 Task: Look for space in Qualiano, Italy from 3rd August, 2023 to 17th August, 2023 for 3 adults, 1 child in price range Rs.3000 to Rs.15000. Place can be entire place with 3 bedrooms having 4 beds and 2 bathrooms. Property type can be house, flat, guest house. Amenities needed are: wifi. Booking option can be shelf check-in. Required host language is English.
Action: Mouse moved to (483, 128)
Screenshot: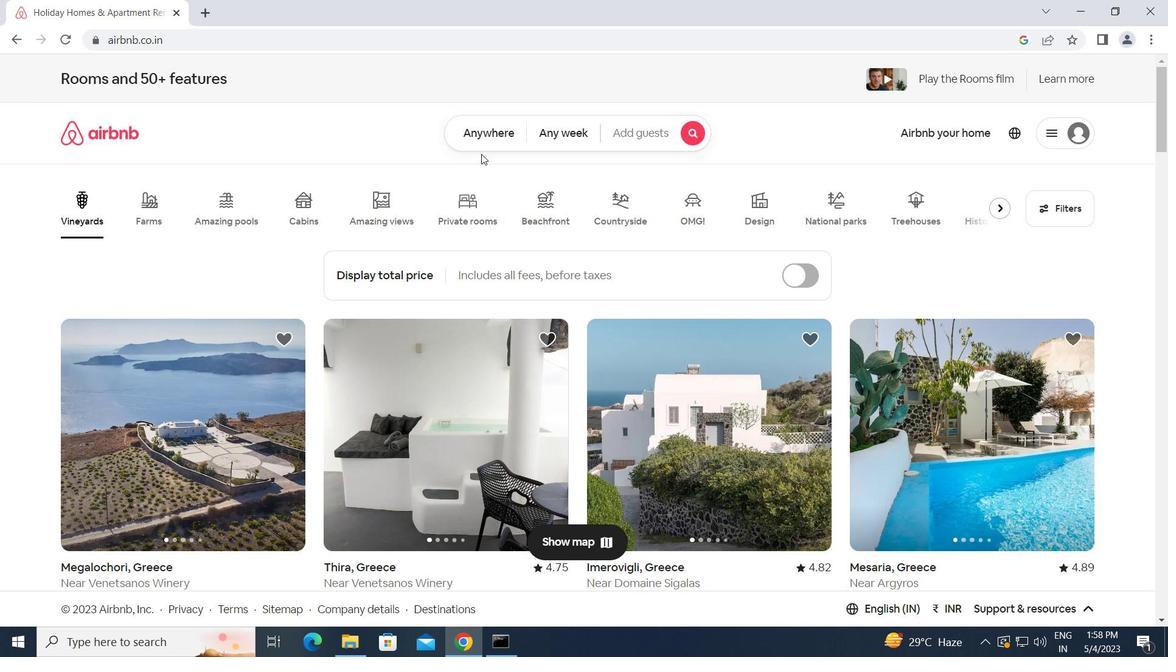 
Action: Mouse pressed left at (483, 128)
Screenshot: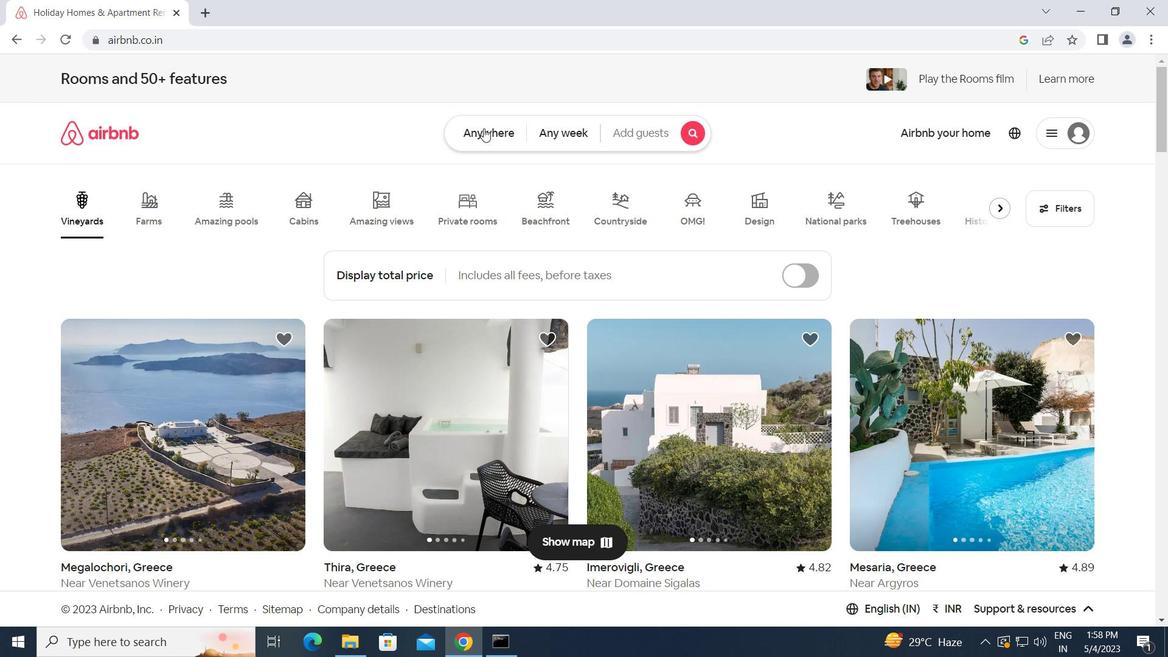 
Action: Mouse moved to (444, 194)
Screenshot: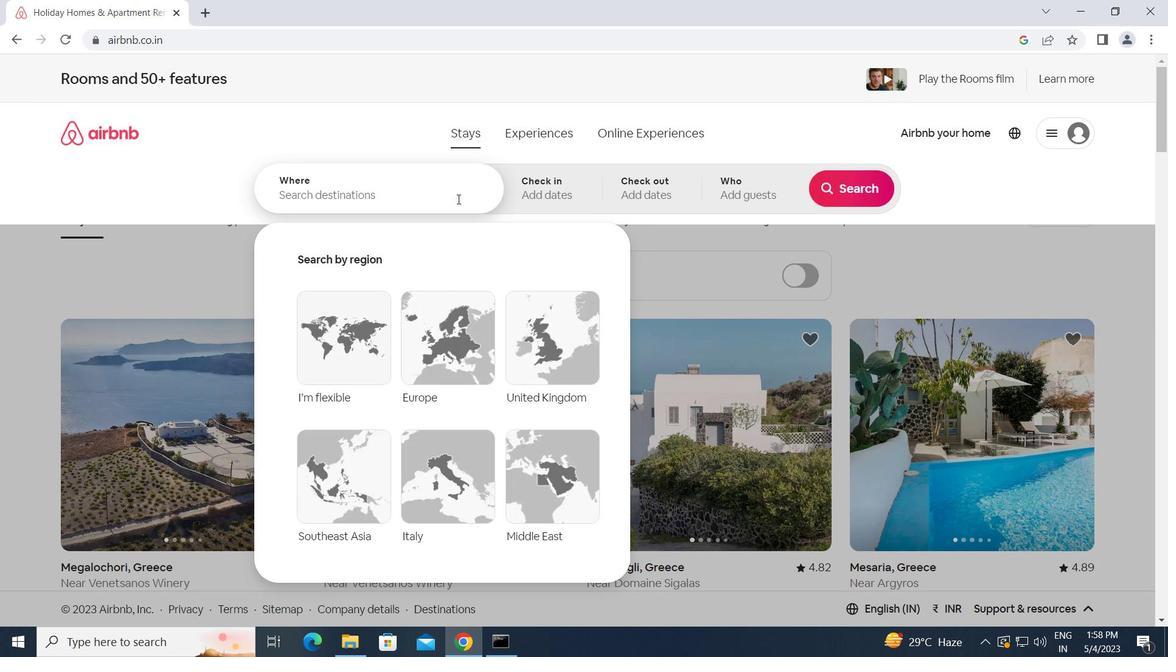 
Action: Mouse pressed left at (444, 194)
Screenshot: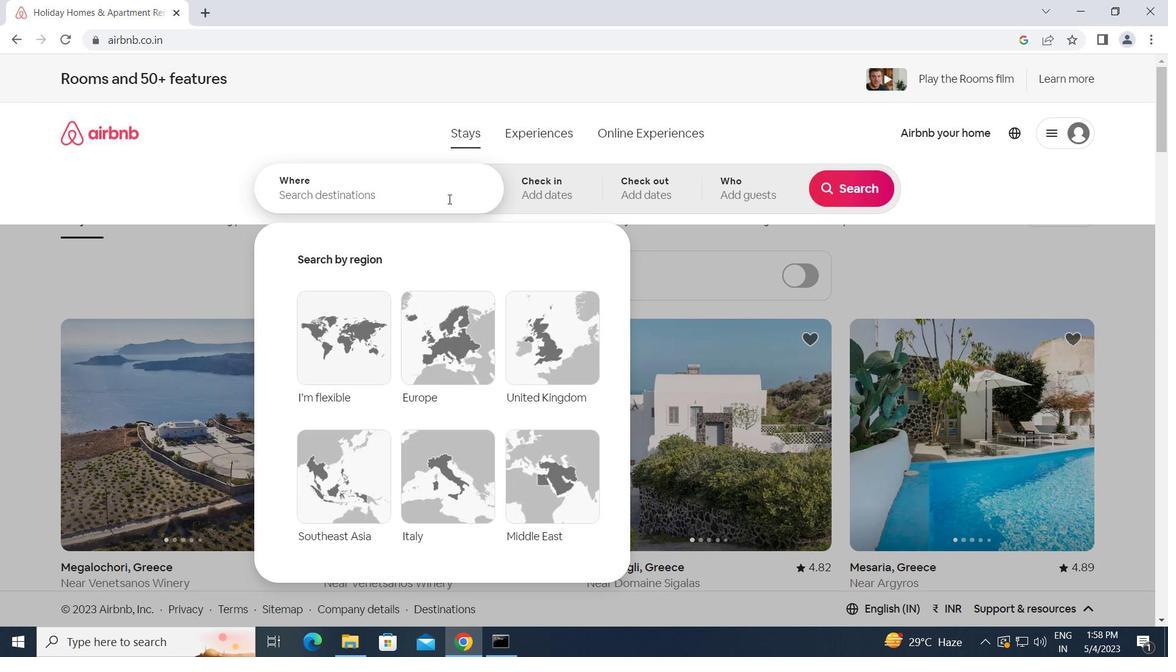 
Action: Mouse moved to (505, 183)
Screenshot: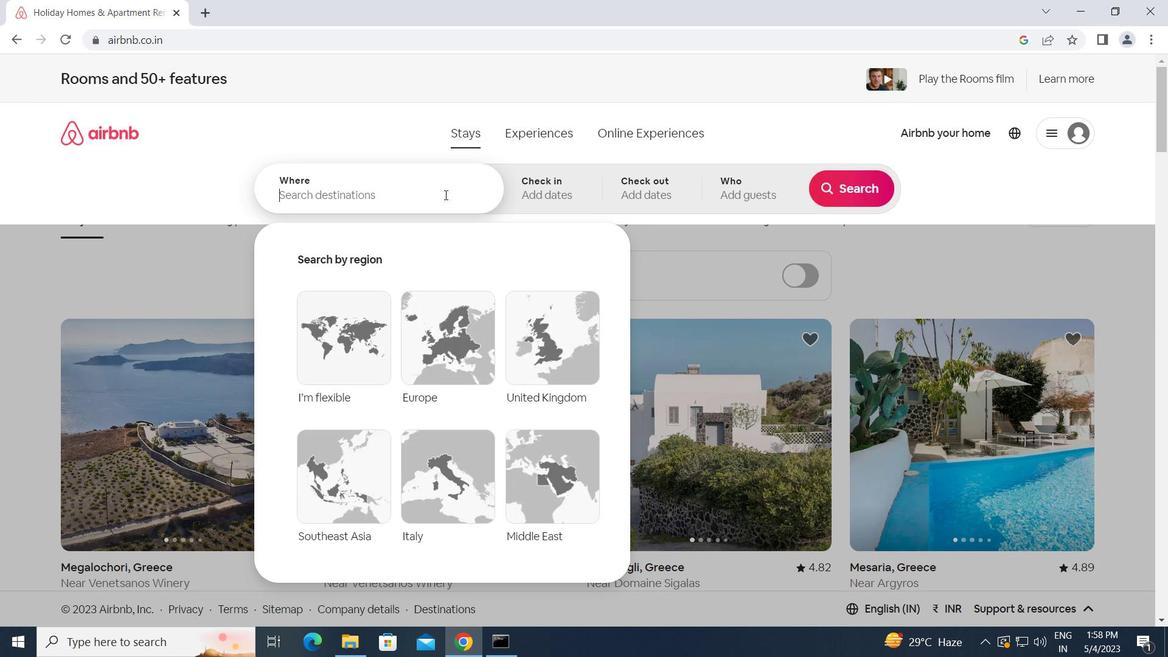 
Action: Key pressed <Key.caps_lock>q<Key.caps_lock>ualiano,<Key.space><Key.caps_lock>i<Key.caps_lock>taly<Key.enter>
Screenshot: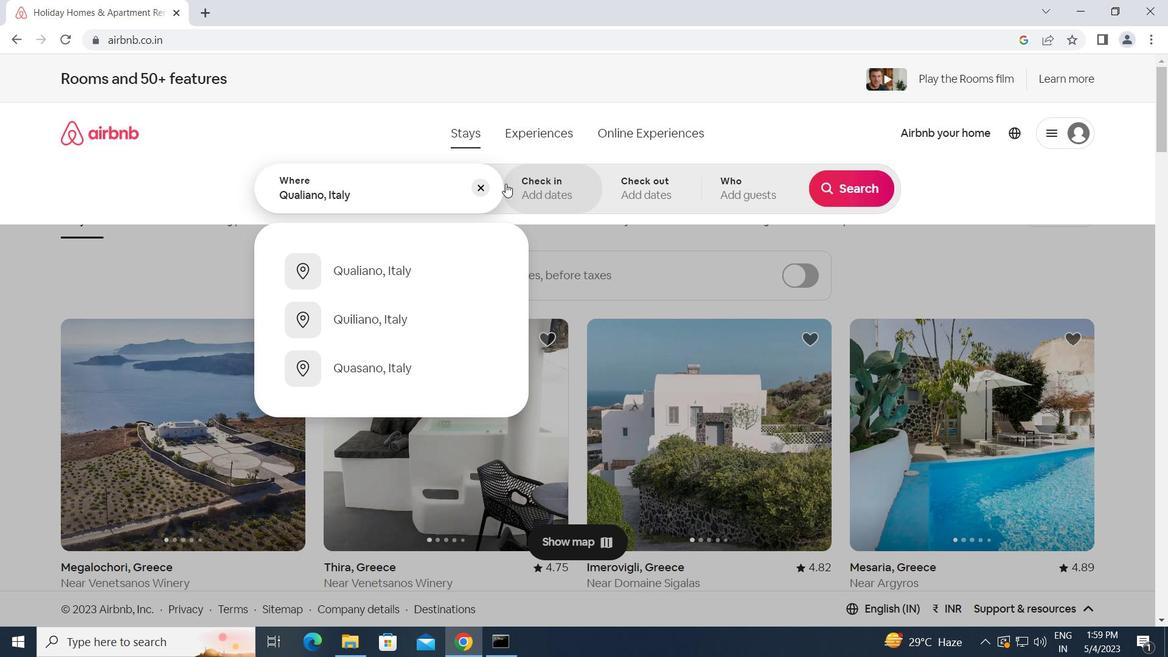 
Action: Mouse moved to (849, 307)
Screenshot: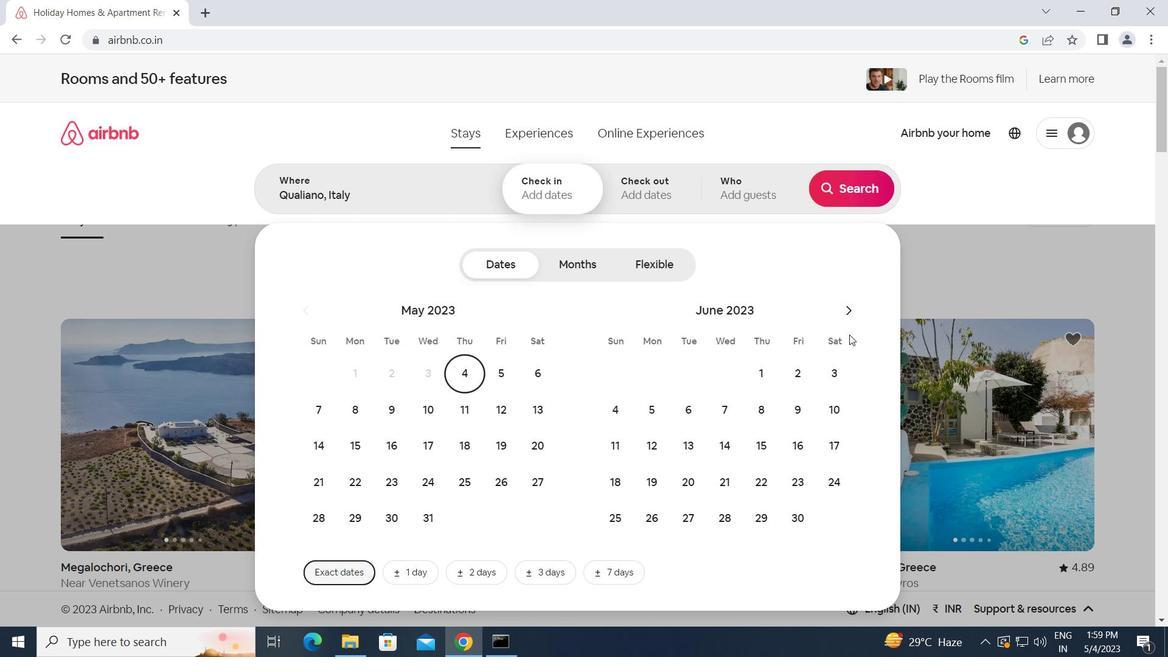 
Action: Mouse pressed left at (849, 307)
Screenshot: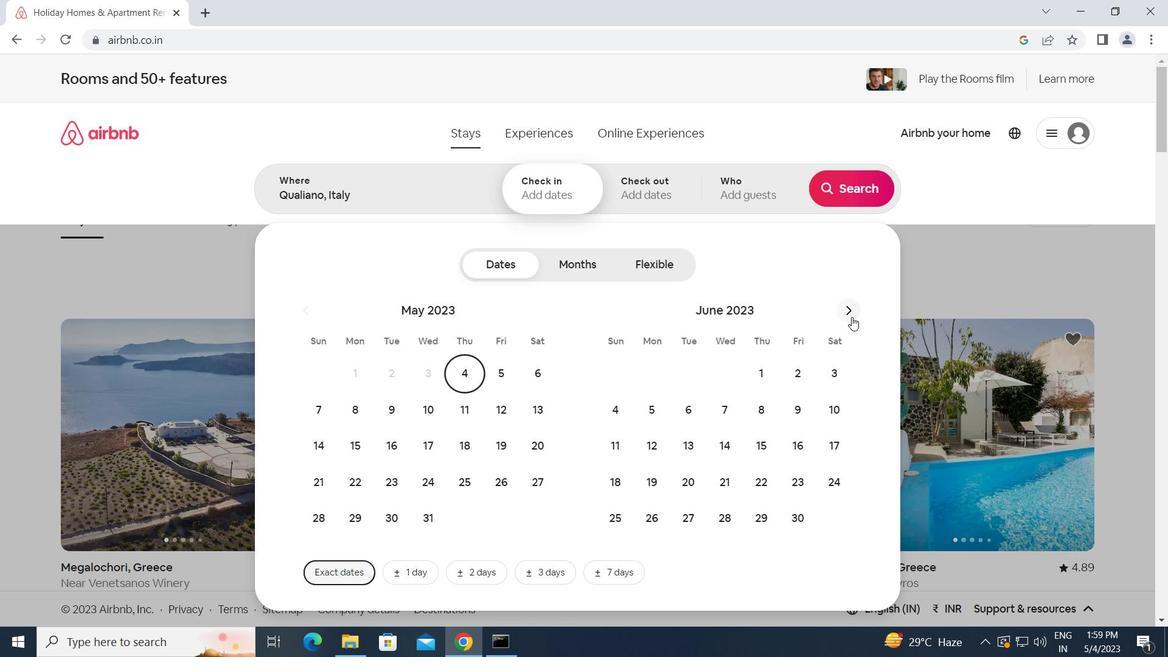 
Action: Mouse pressed left at (849, 307)
Screenshot: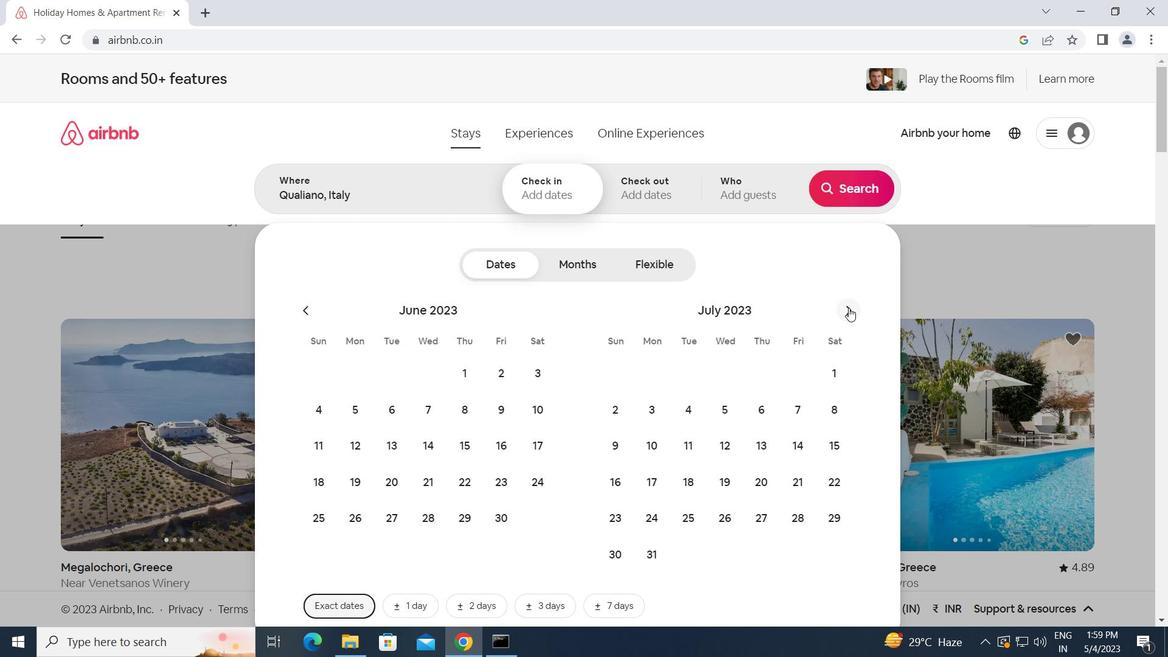 
Action: Mouse moved to (768, 378)
Screenshot: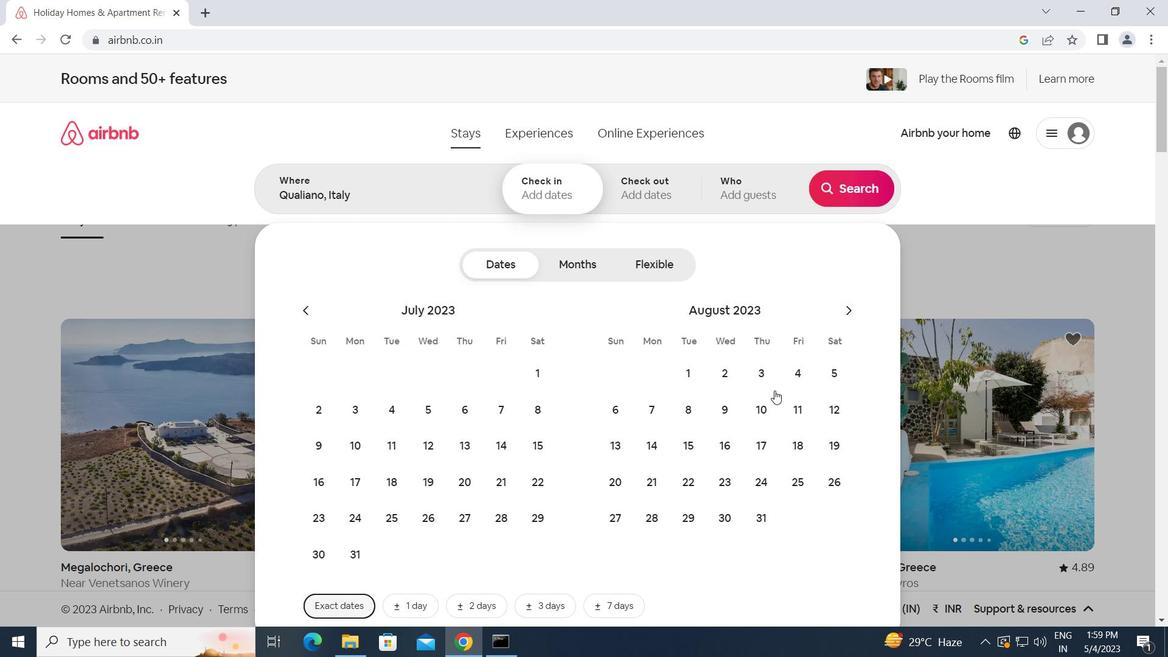 
Action: Mouse pressed left at (768, 378)
Screenshot: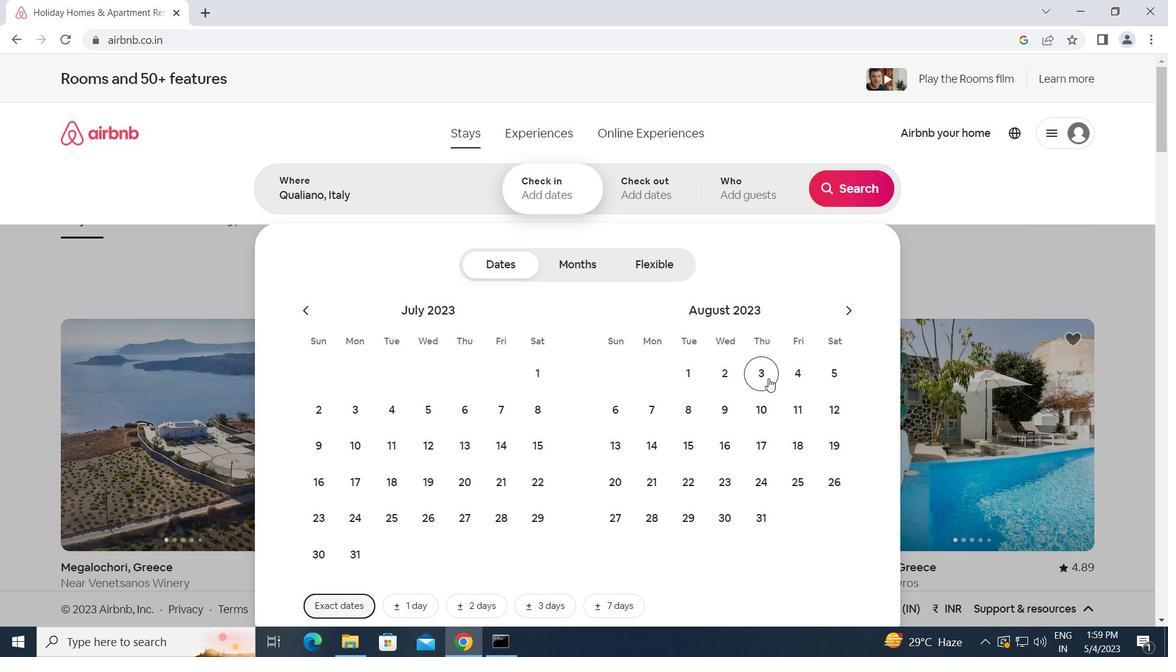 
Action: Mouse moved to (753, 443)
Screenshot: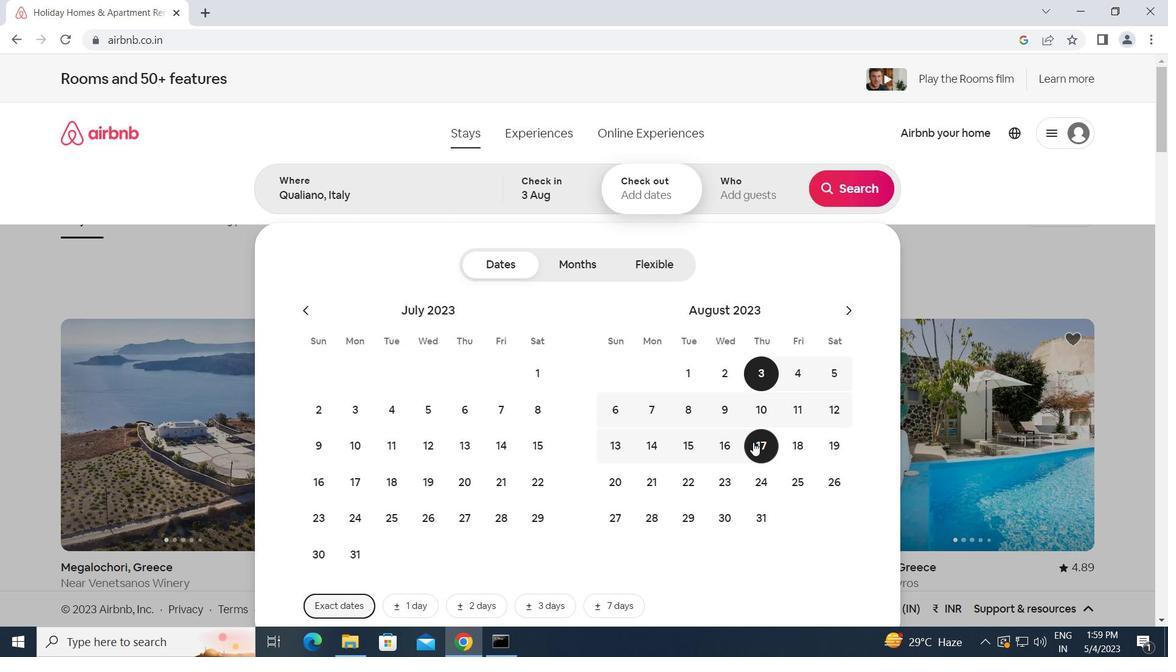 
Action: Mouse pressed left at (753, 443)
Screenshot: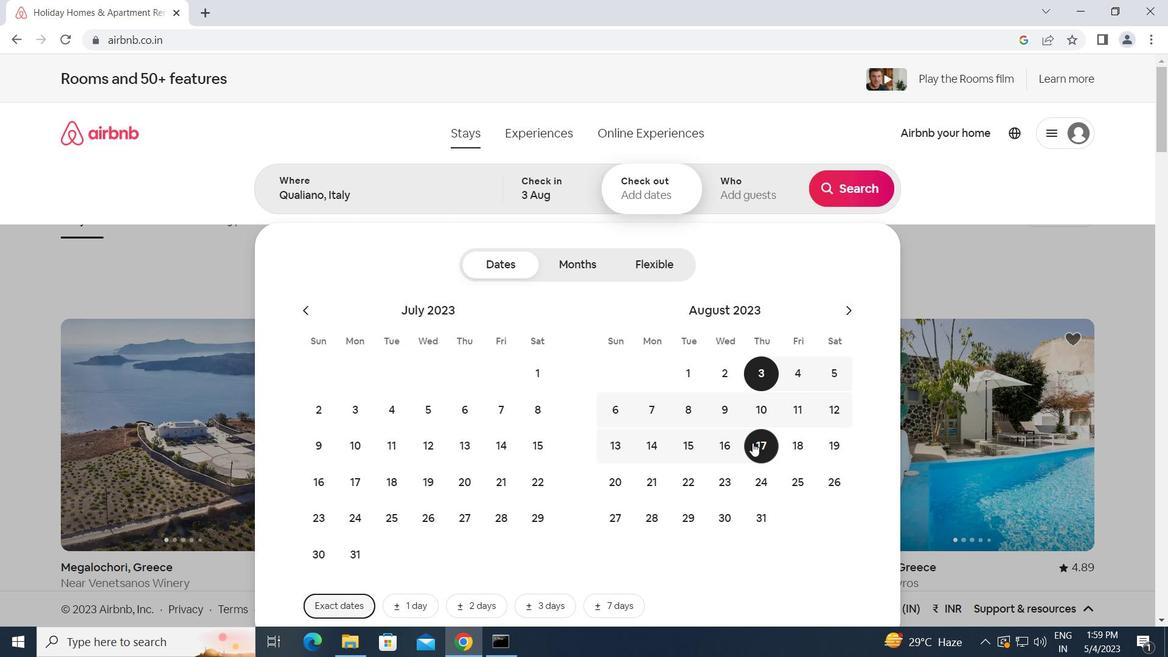 
Action: Mouse moved to (773, 197)
Screenshot: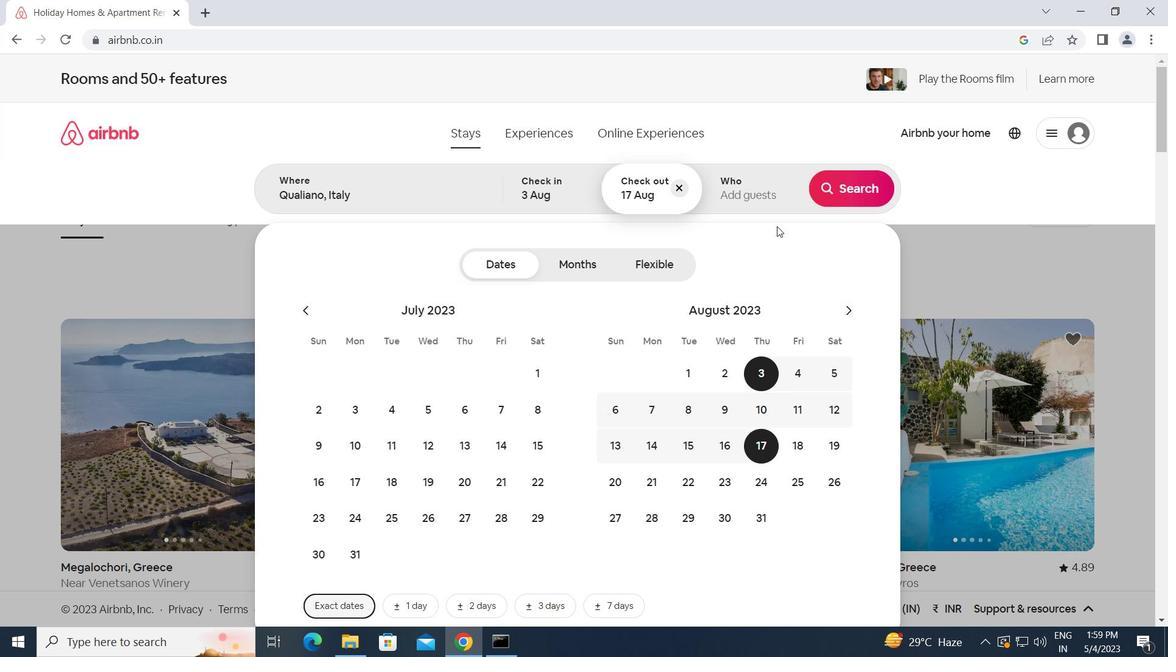 
Action: Mouse pressed left at (773, 197)
Screenshot: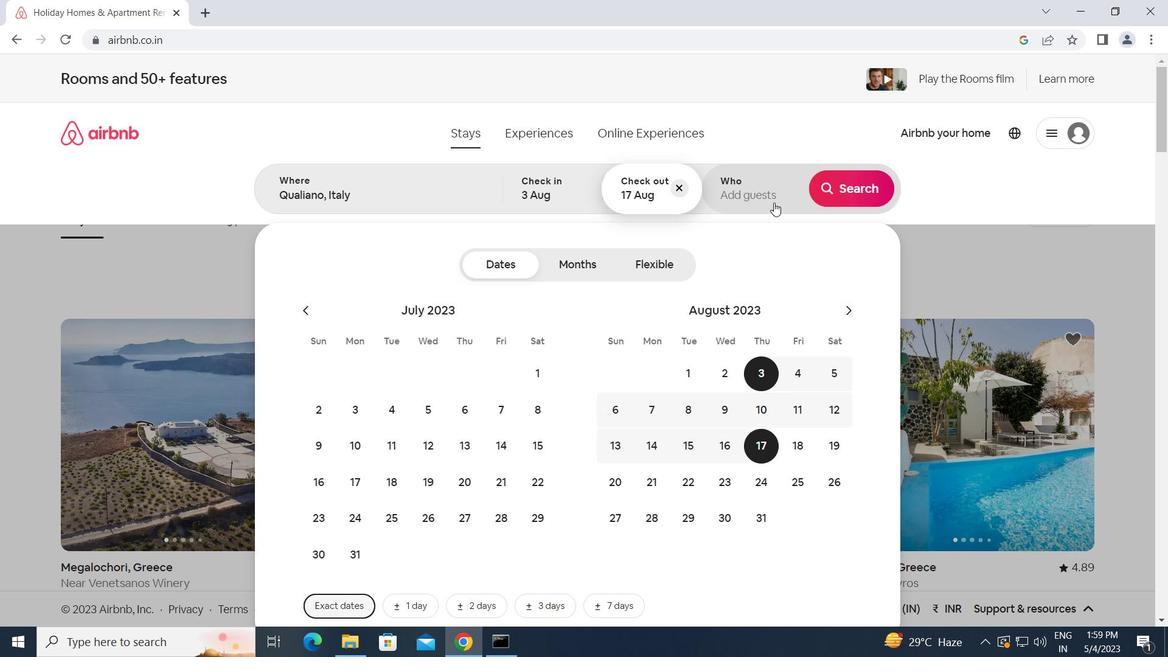 
Action: Mouse moved to (854, 267)
Screenshot: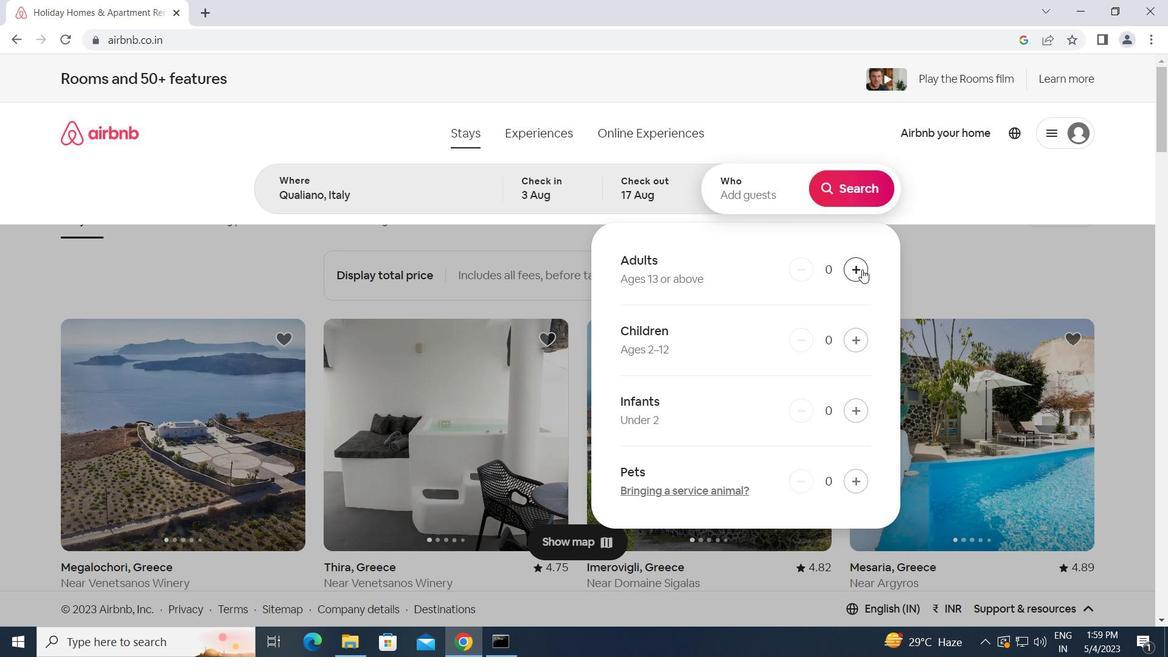 
Action: Mouse pressed left at (854, 267)
Screenshot: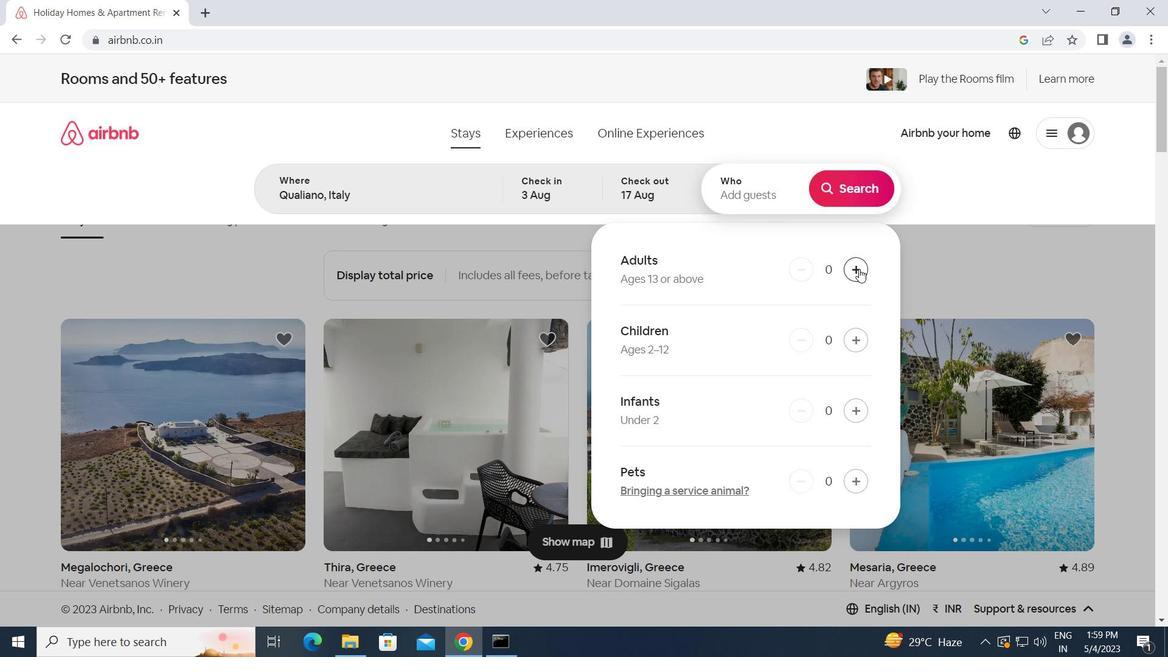 
Action: Mouse pressed left at (854, 267)
Screenshot: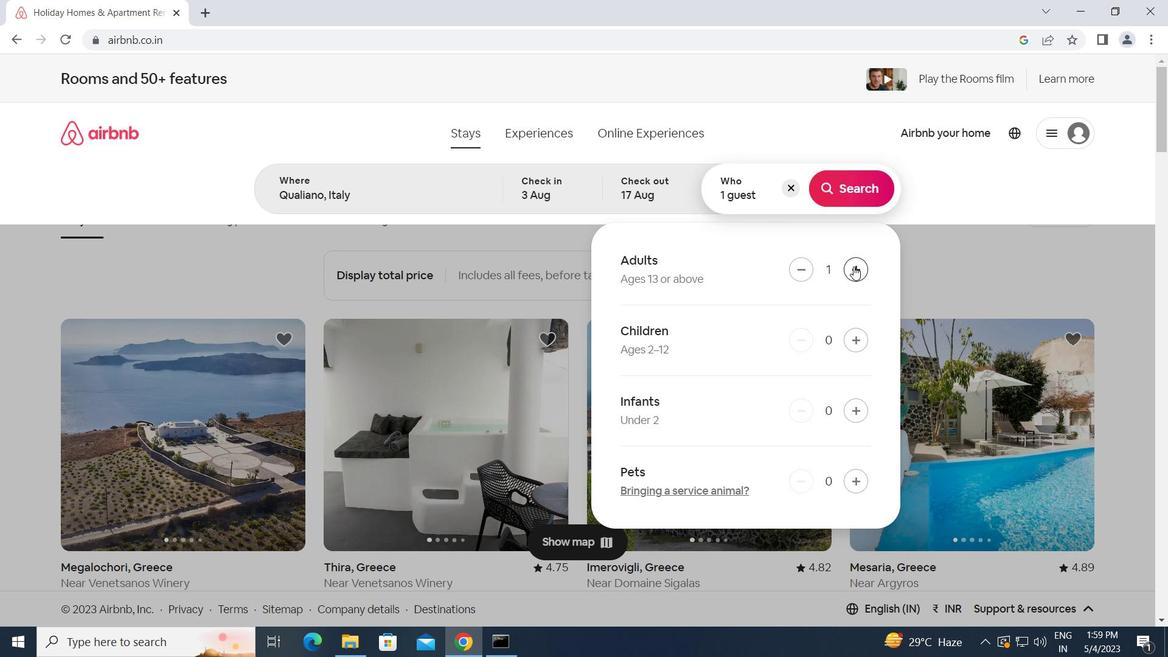 
Action: Mouse pressed left at (854, 267)
Screenshot: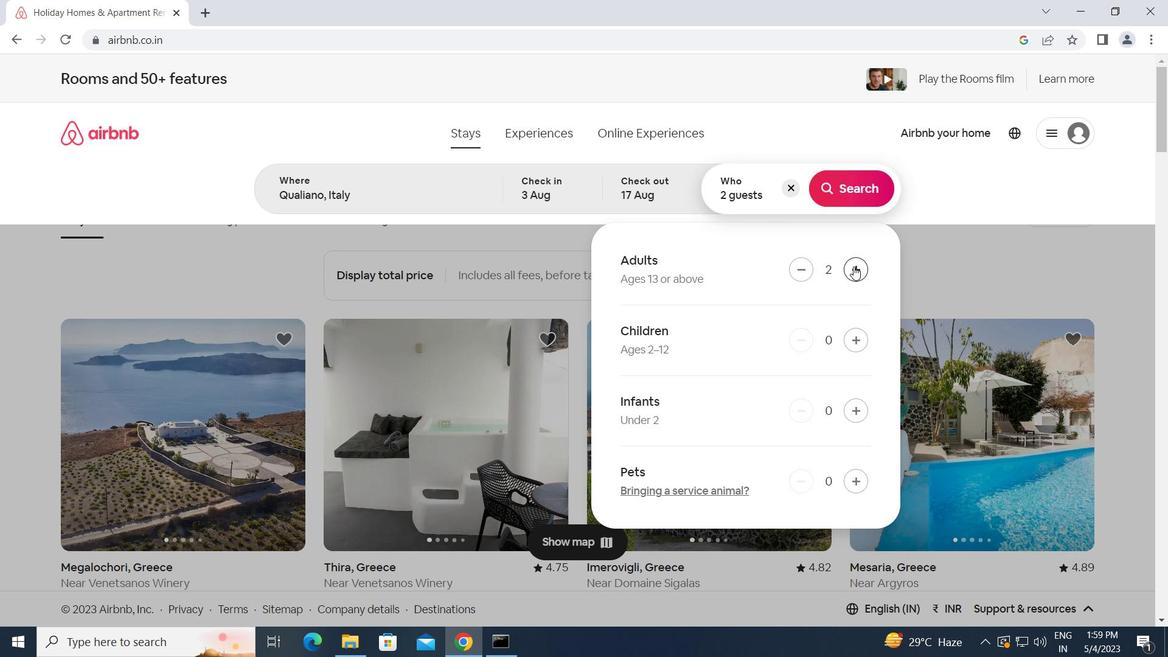 
Action: Mouse moved to (853, 346)
Screenshot: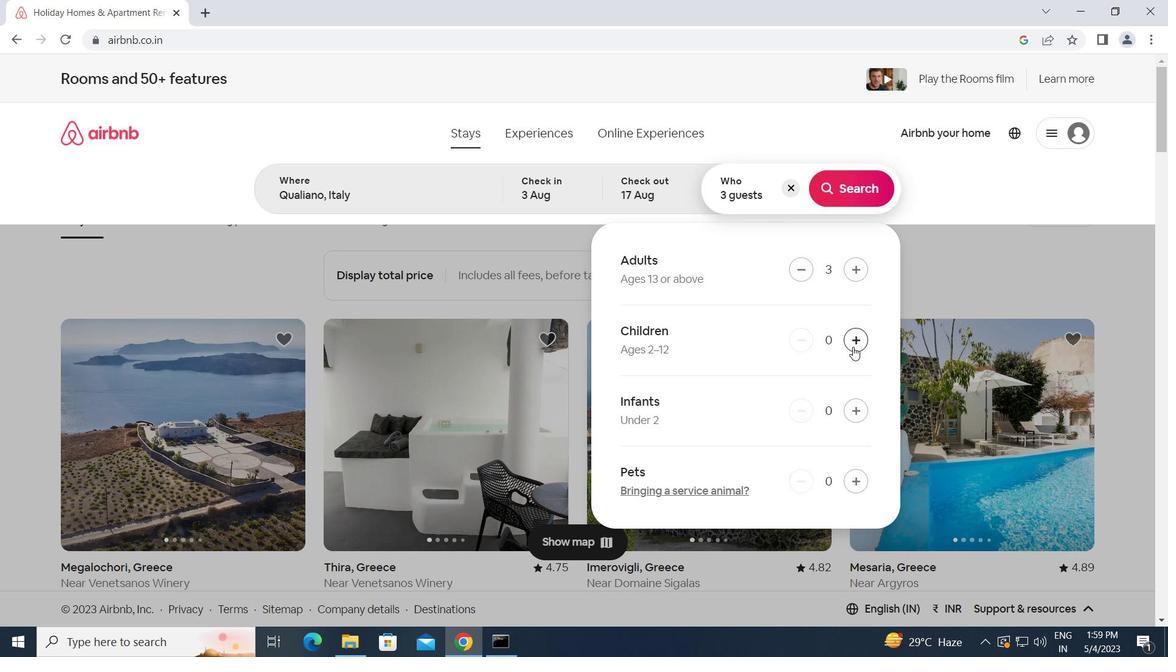 
Action: Mouse pressed left at (853, 346)
Screenshot: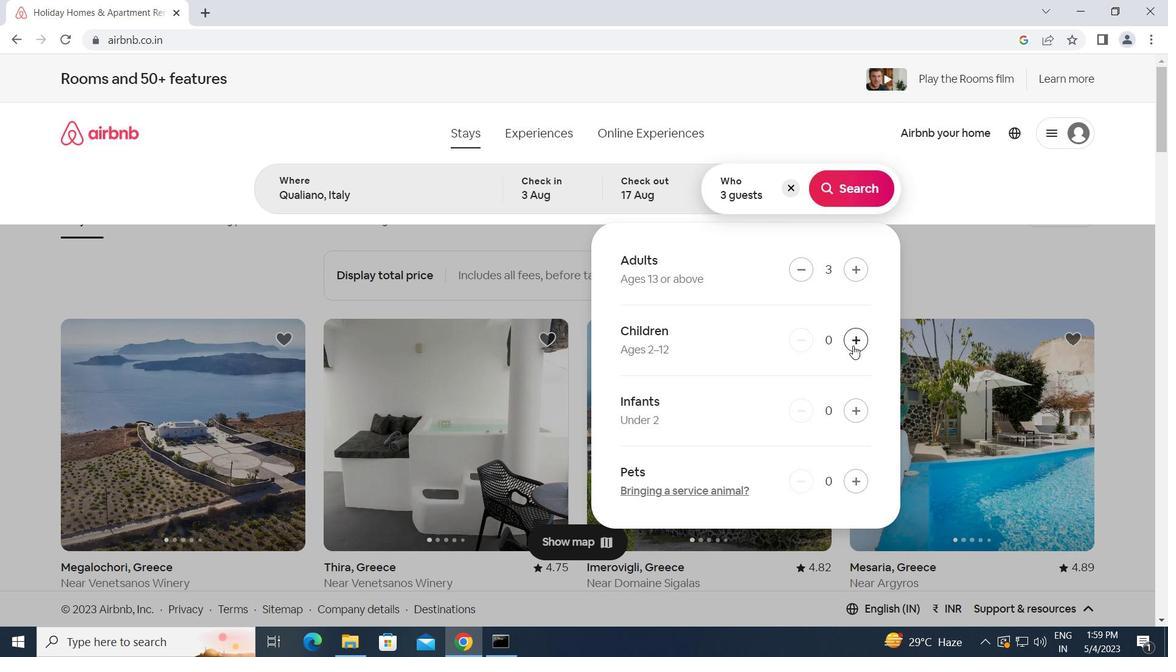 
Action: Mouse moved to (849, 186)
Screenshot: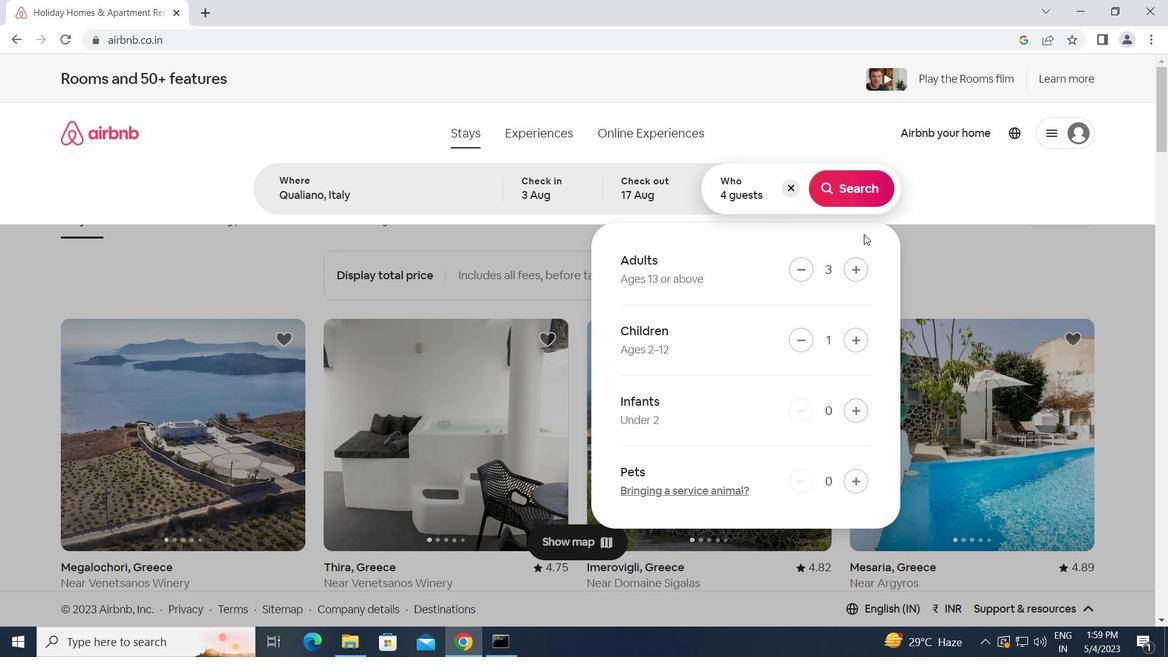
Action: Mouse pressed left at (849, 186)
Screenshot: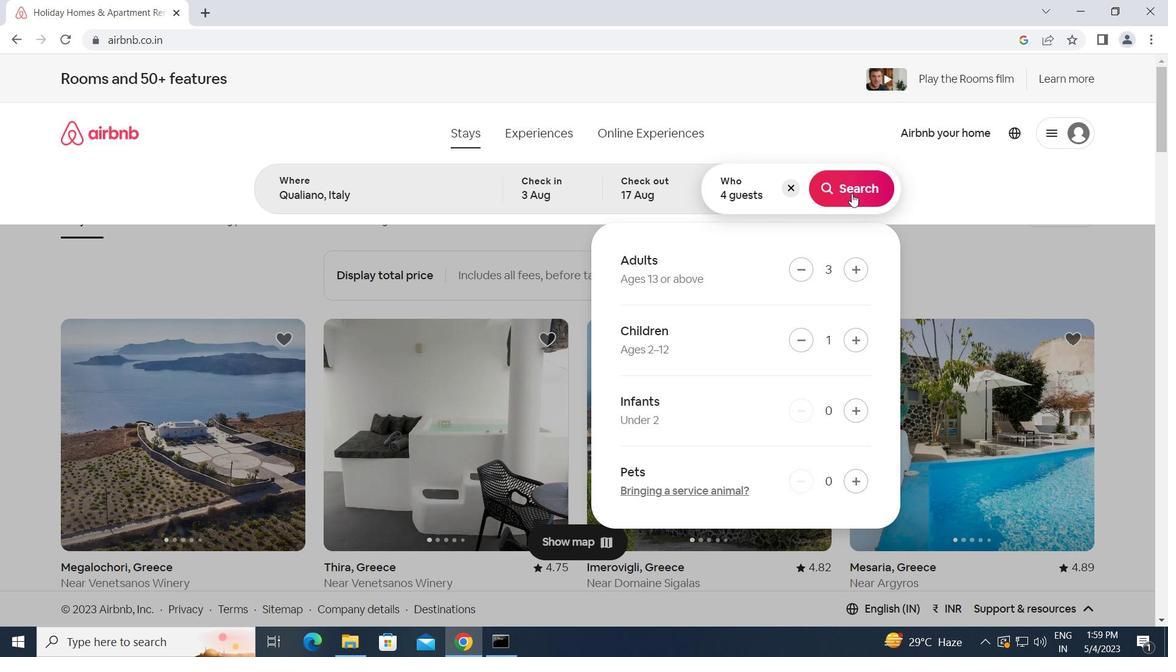 
Action: Mouse moved to (1104, 145)
Screenshot: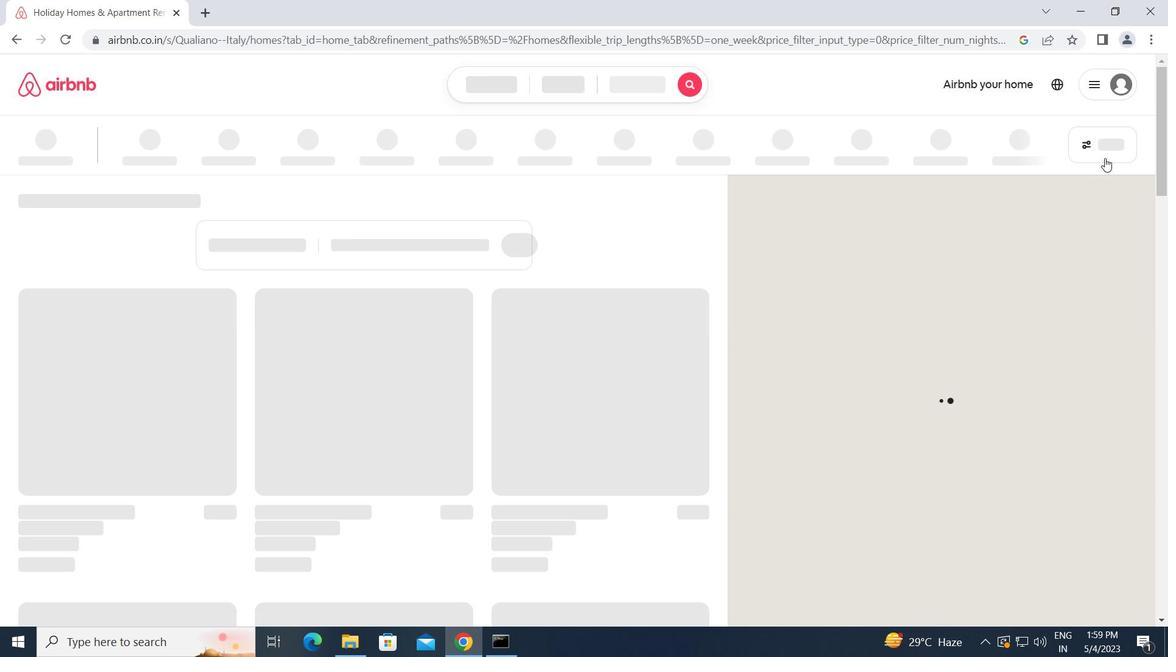 
Action: Mouse pressed left at (1104, 145)
Screenshot: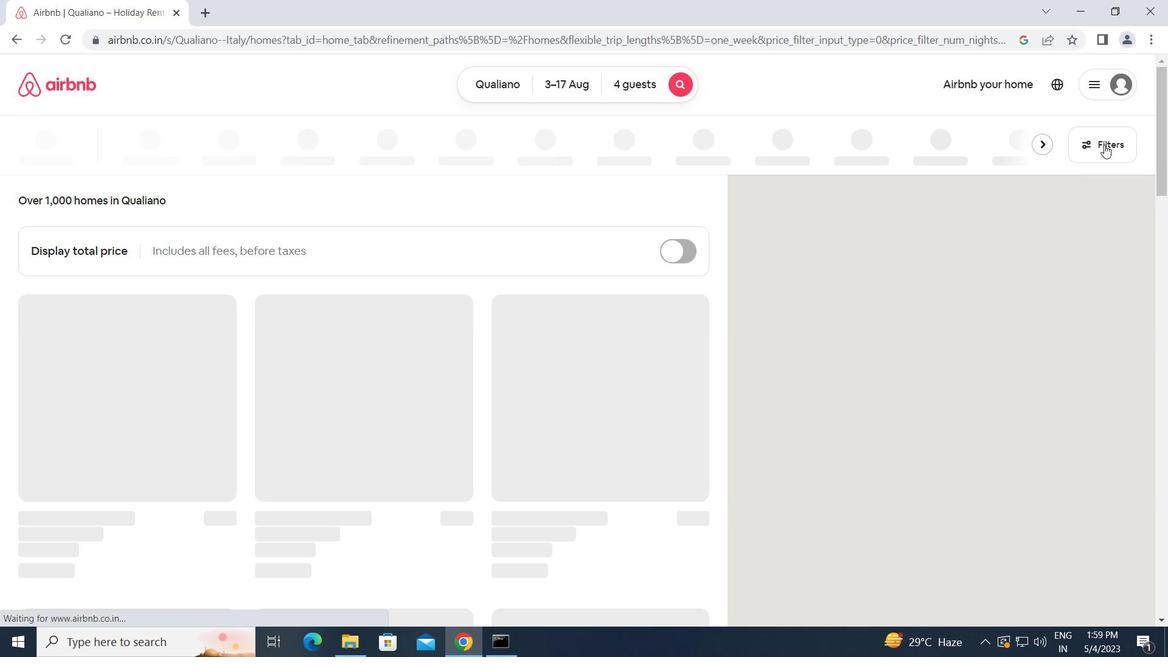 
Action: Mouse moved to (388, 343)
Screenshot: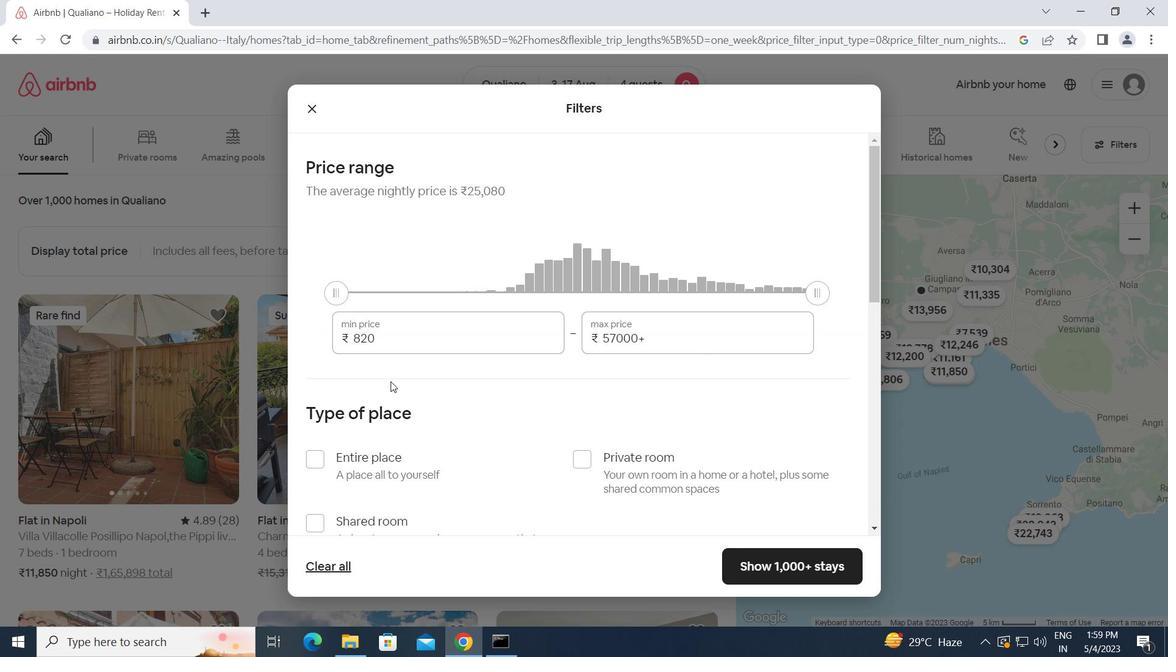 
Action: Mouse pressed left at (388, 343)
Screenshot: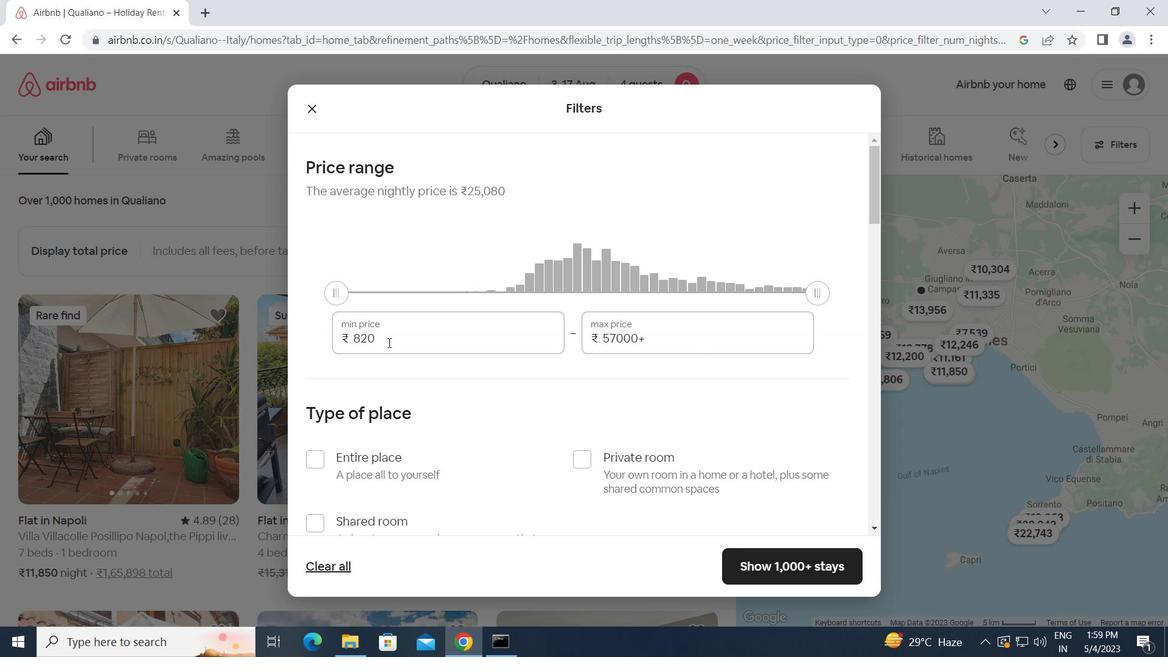 
Action: Mouse moved to (343, 347)
Screenshot: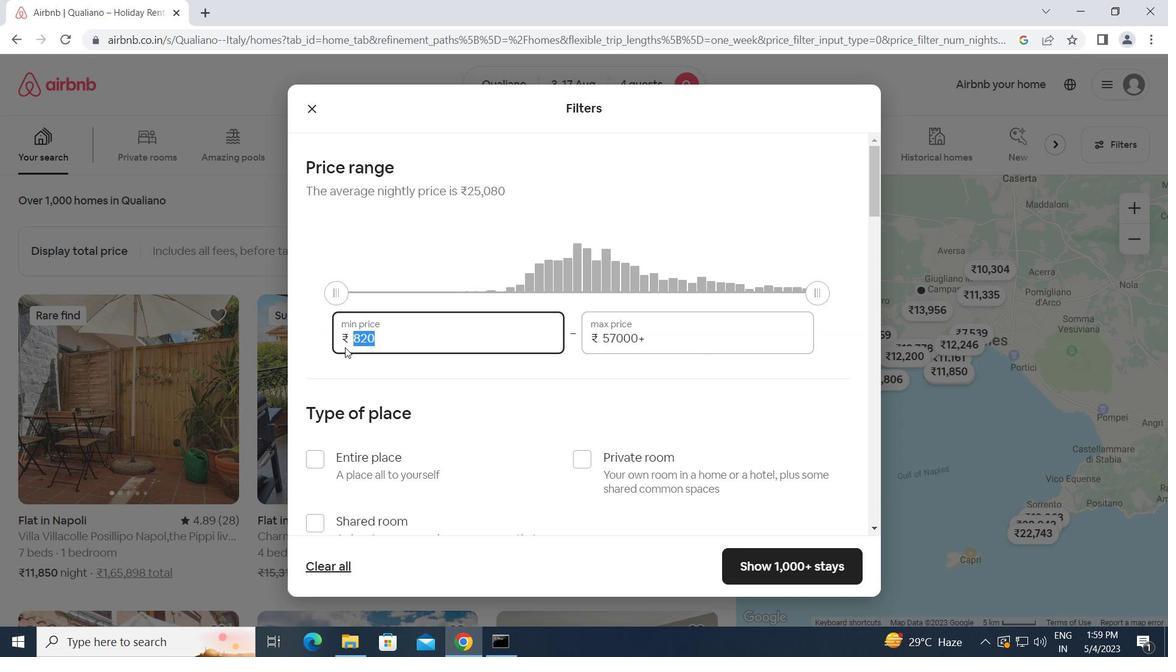 
Action: Key pressed 3000<Key.tab>15000
Screenshot: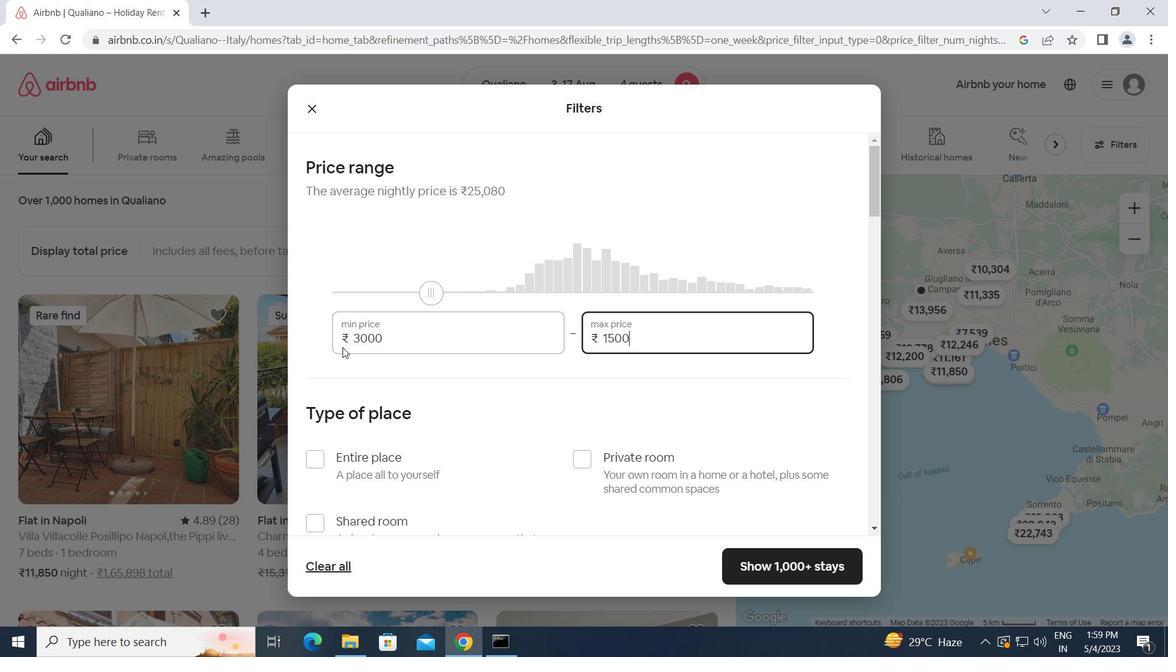 
Action: Mouse moved to (520, 419)
Screenshot: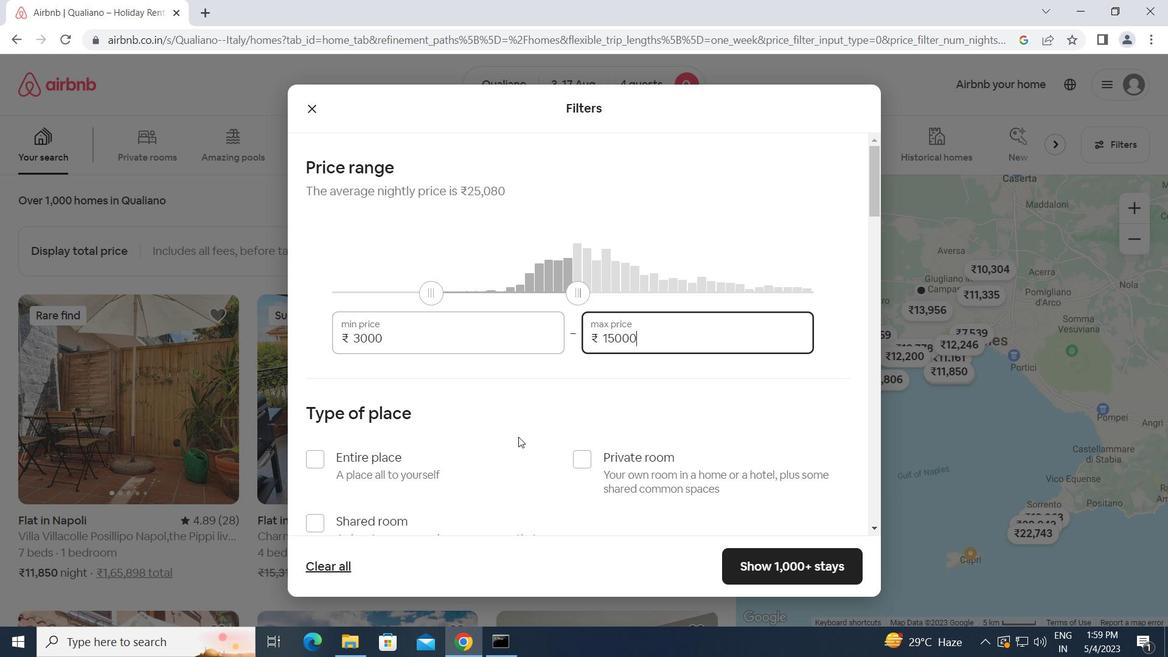 
Action: Mouse scrolled (520, 418) with delta (0, 0)
Screenshot: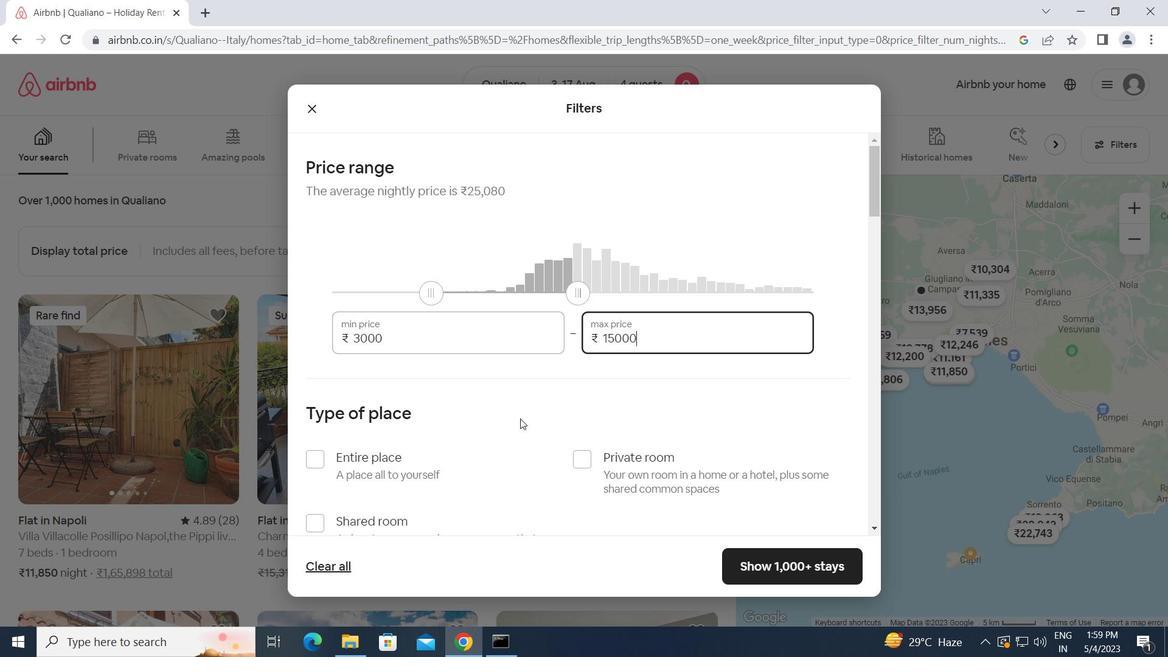 
Action: Mouse scrolled (520, 418) with delta (0, 0)
Screenshot: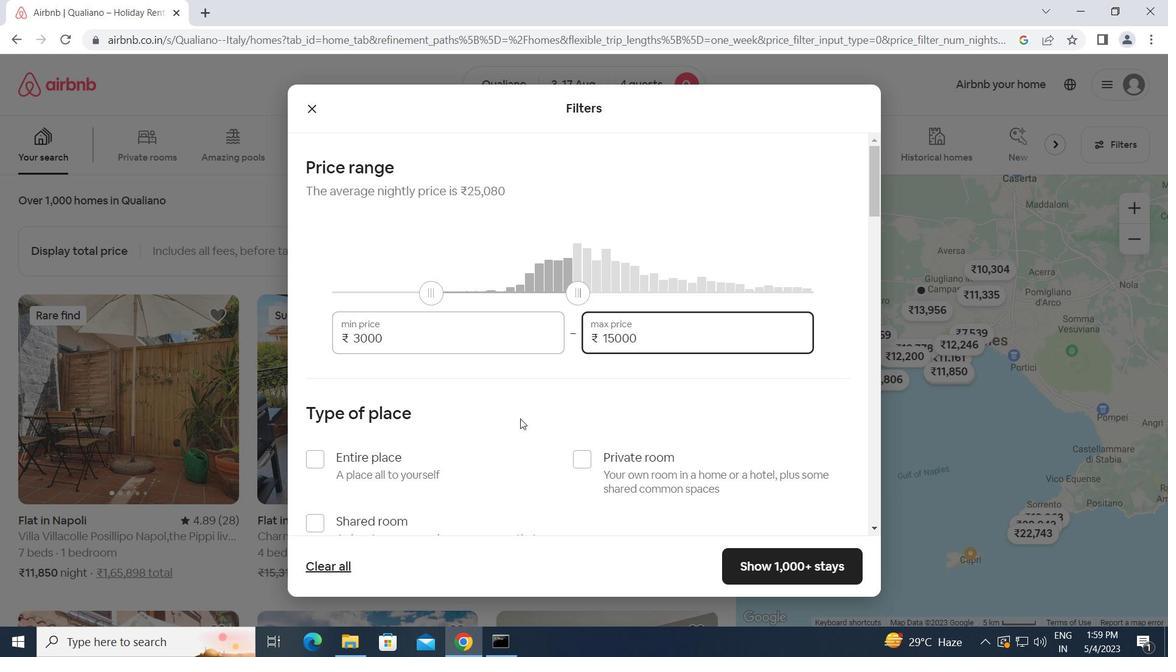 
Action: Mouse moved to (326, 311)
Screenshot: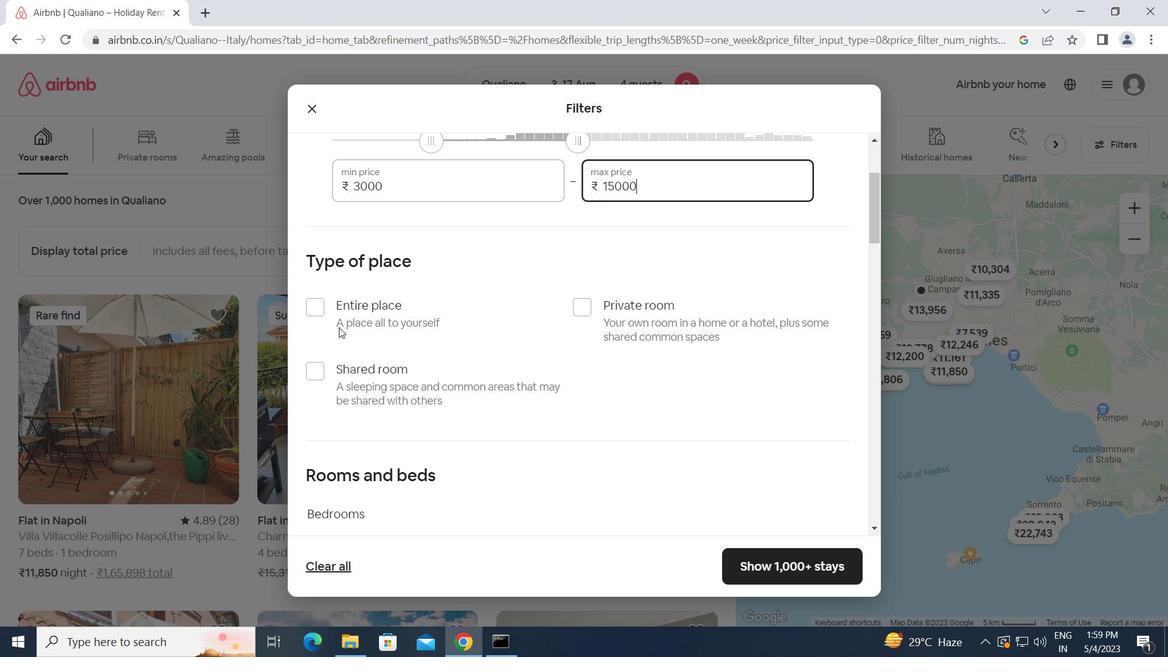 
Action: Mouse pressed left at (326, 311)
Screenshot: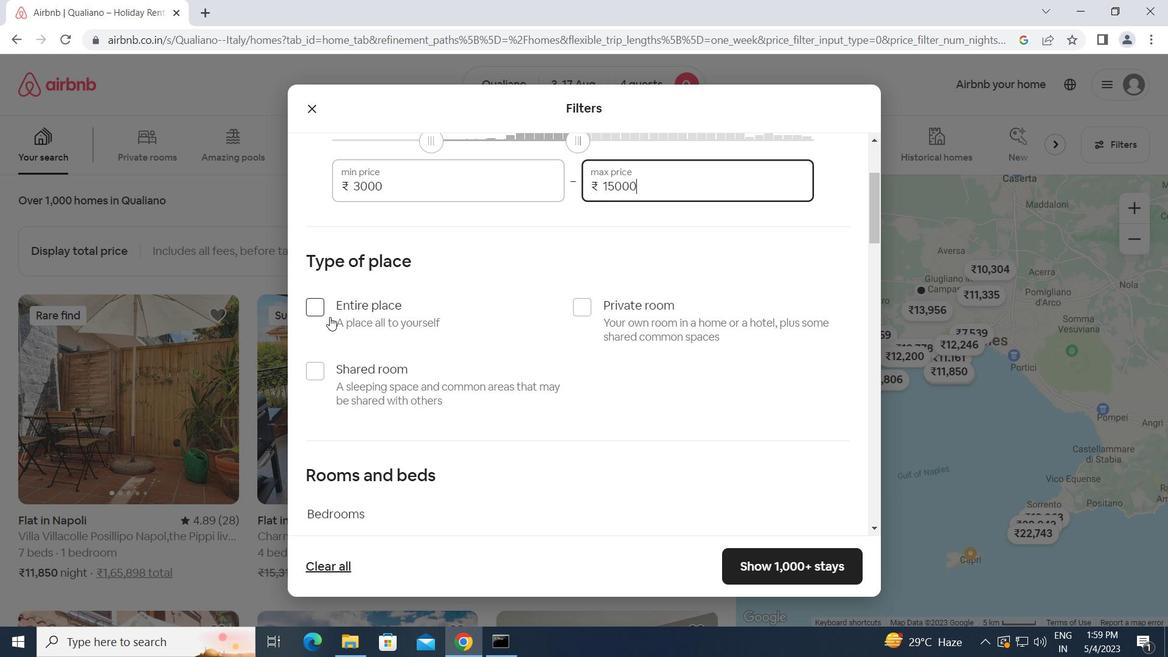 
Action: Mouse moved to (452, 362)
Screenshot: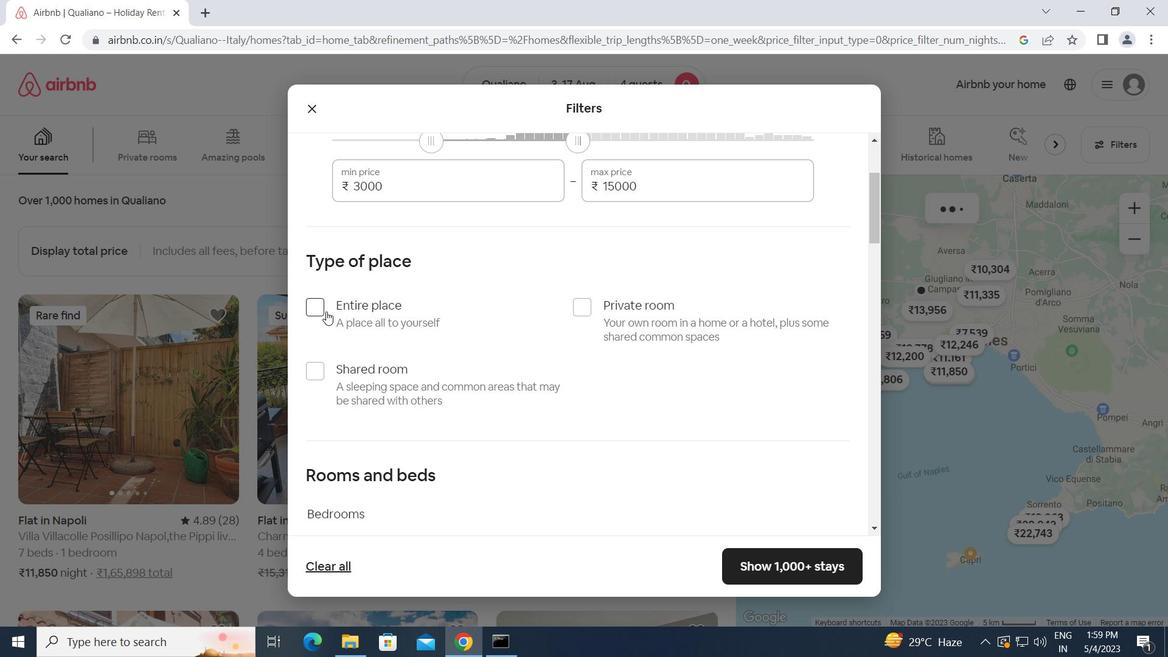 
Action: Mouse scrolled (452, 362) with delta (0, 0)
Screenshot: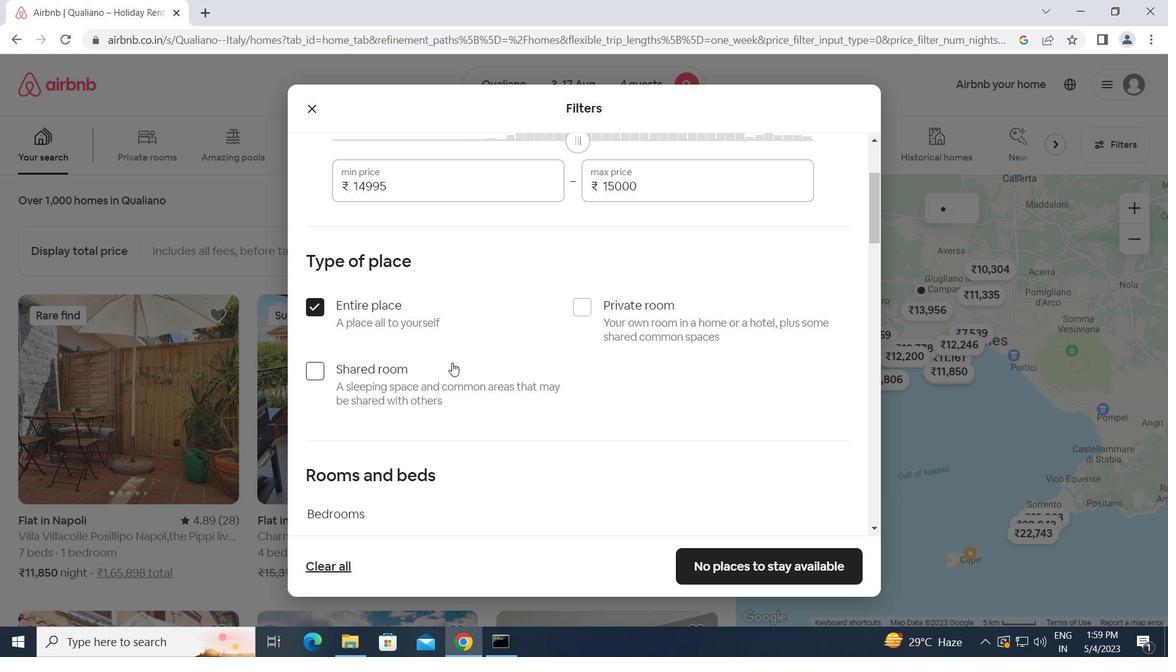
Action: Mouse scrolled (452, 362) with delta (0, 0)
Screenshot: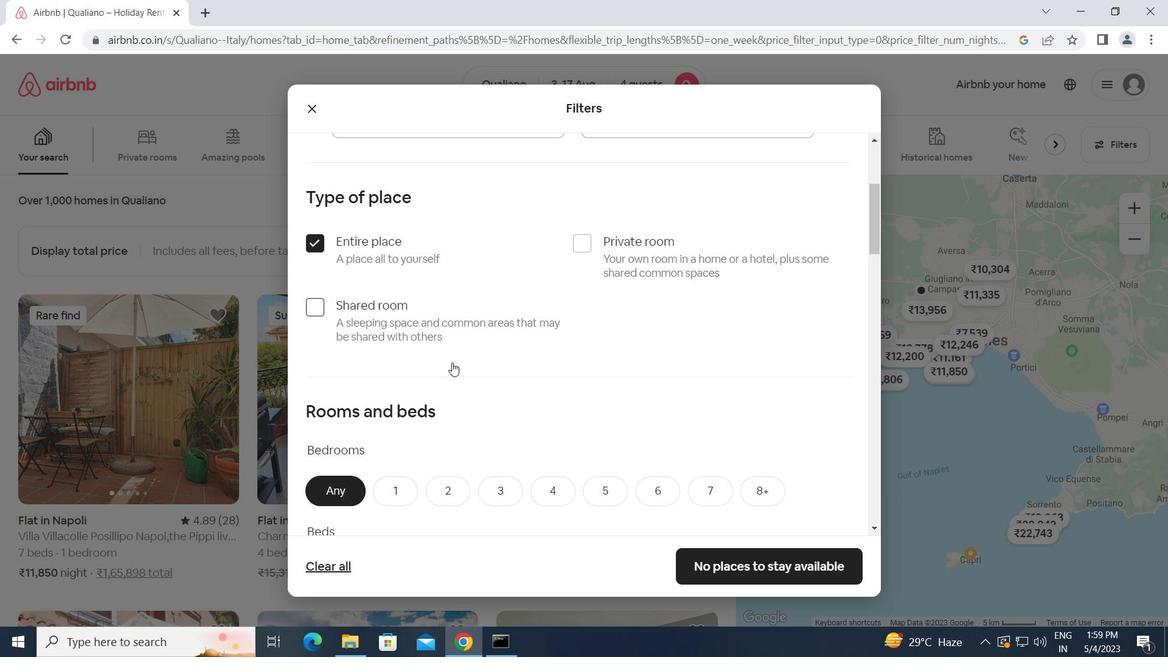 
Action: Mouse moved to (501, 412)
Screenshot: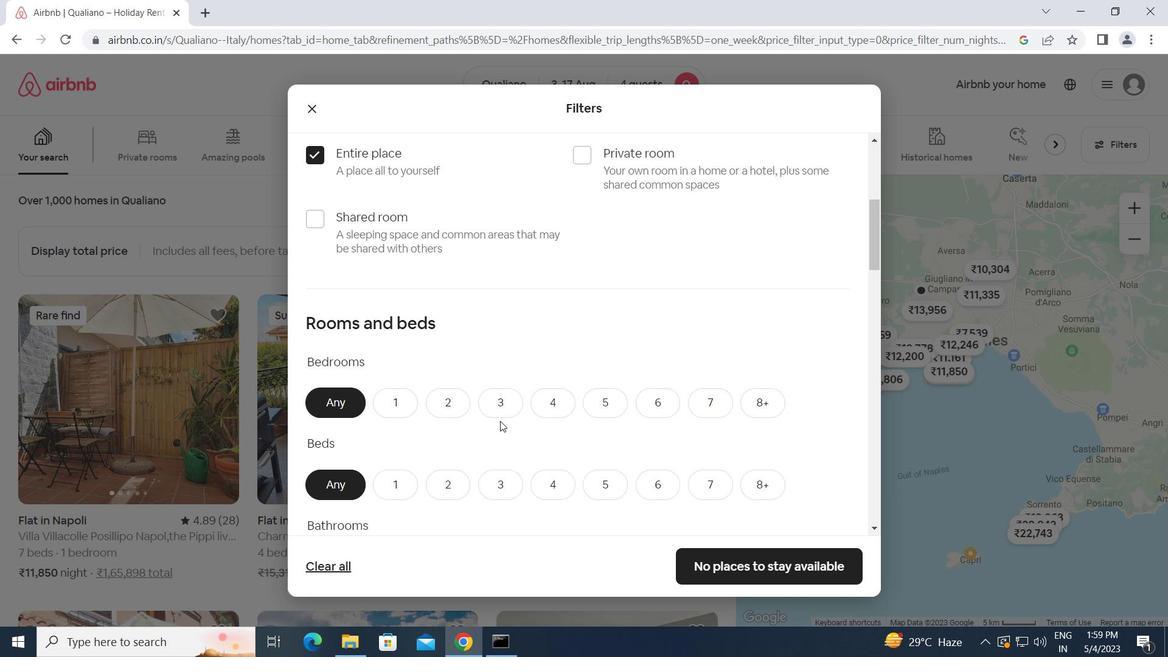 
Action: Mouse pressed left at (501, 412)
Screenshot: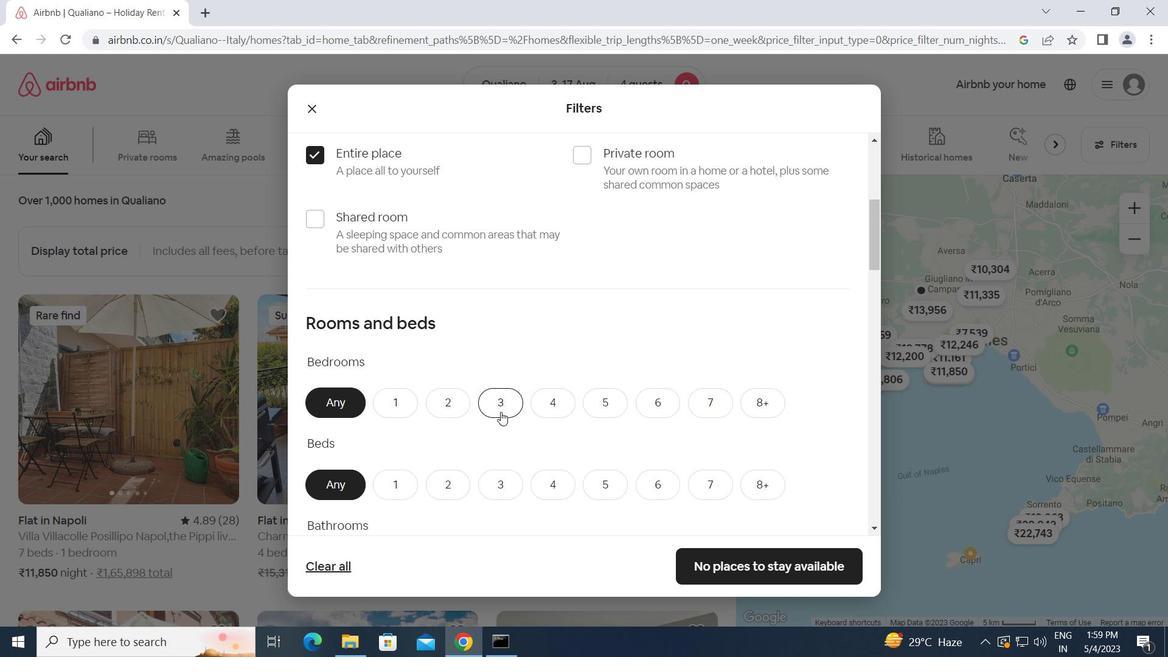
Action: Mouse moved to (558, 483)
Screenshot: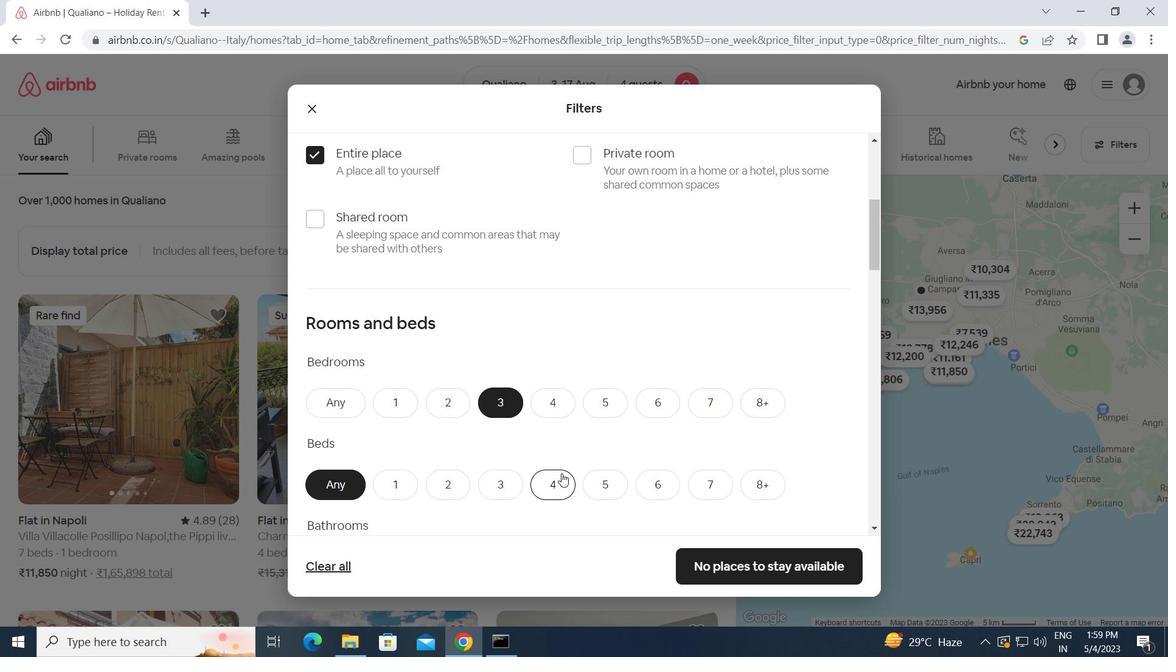 
Action: Mouse pressed left at (558, 483)
Screenshot: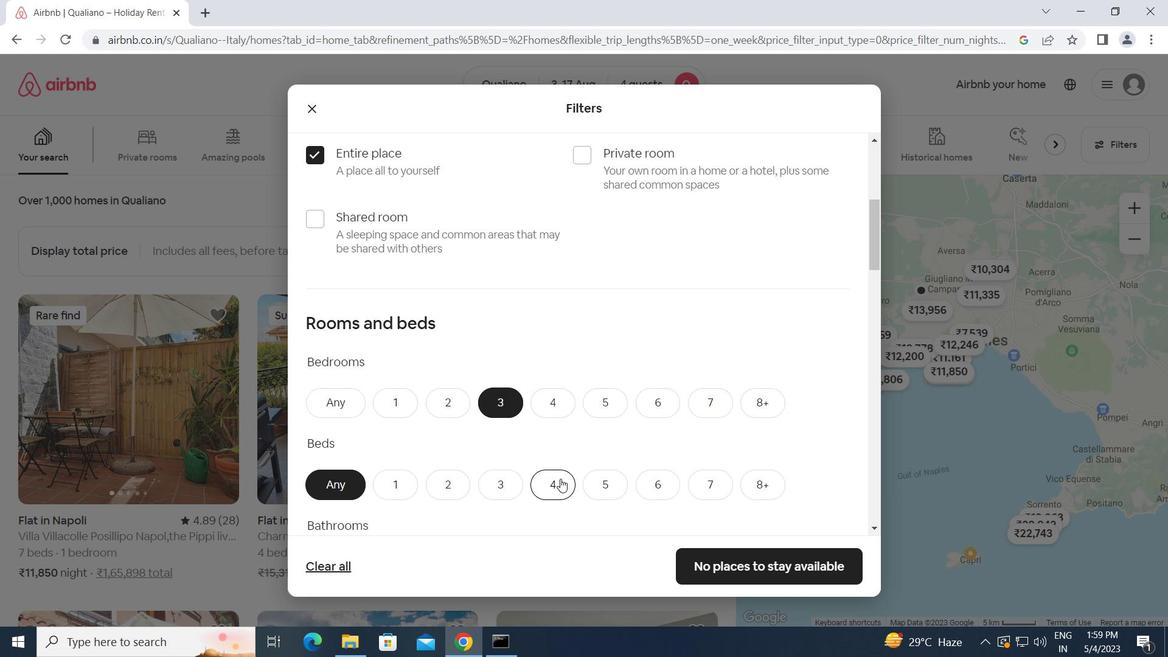 
Action: Mouse scrolled (558, 482) with delta (0, 0)
Screenshot: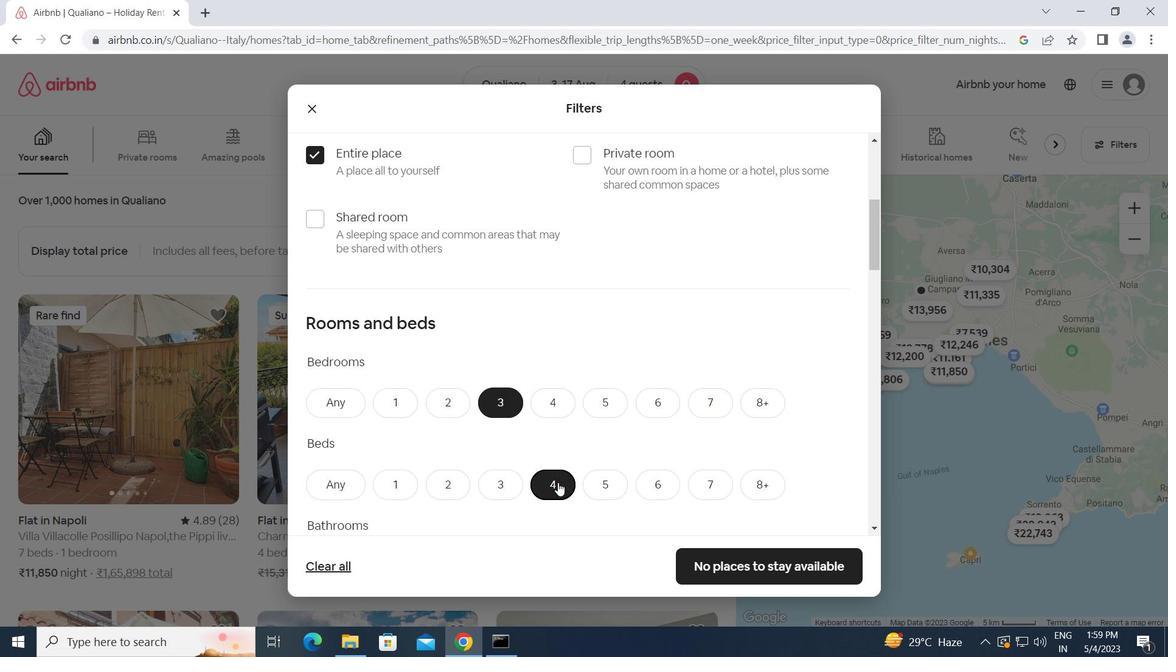 
Action: Mouse moved to (455, 494)
Screenshot: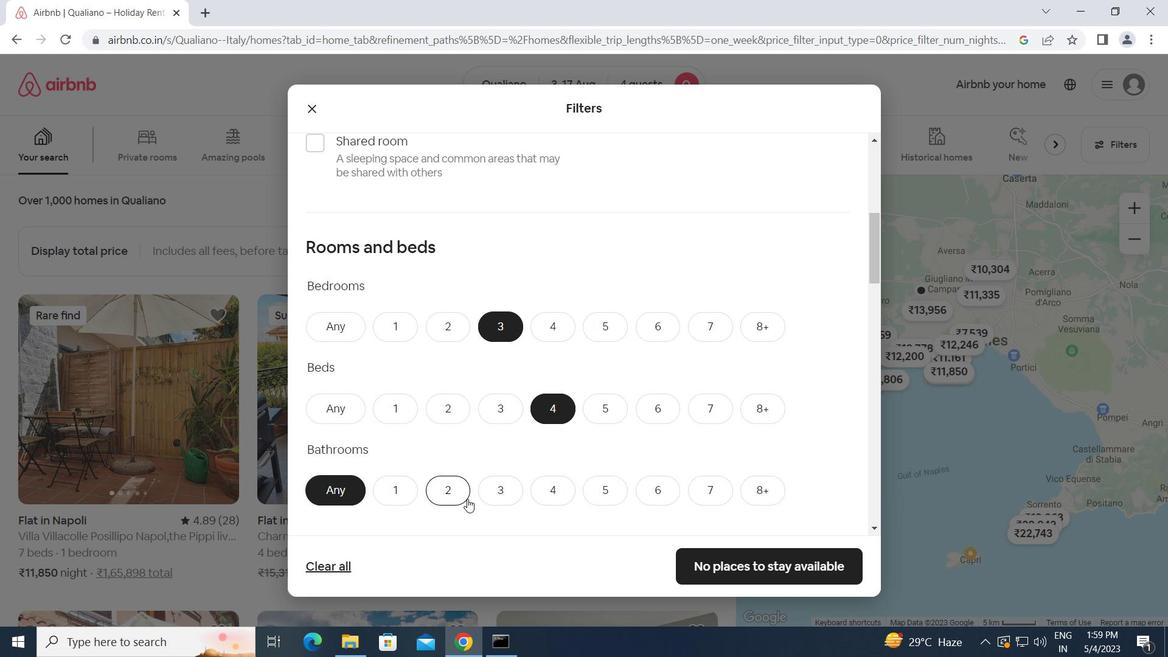 
Action: Mouse pressed left at (455, 494)
Screenshot: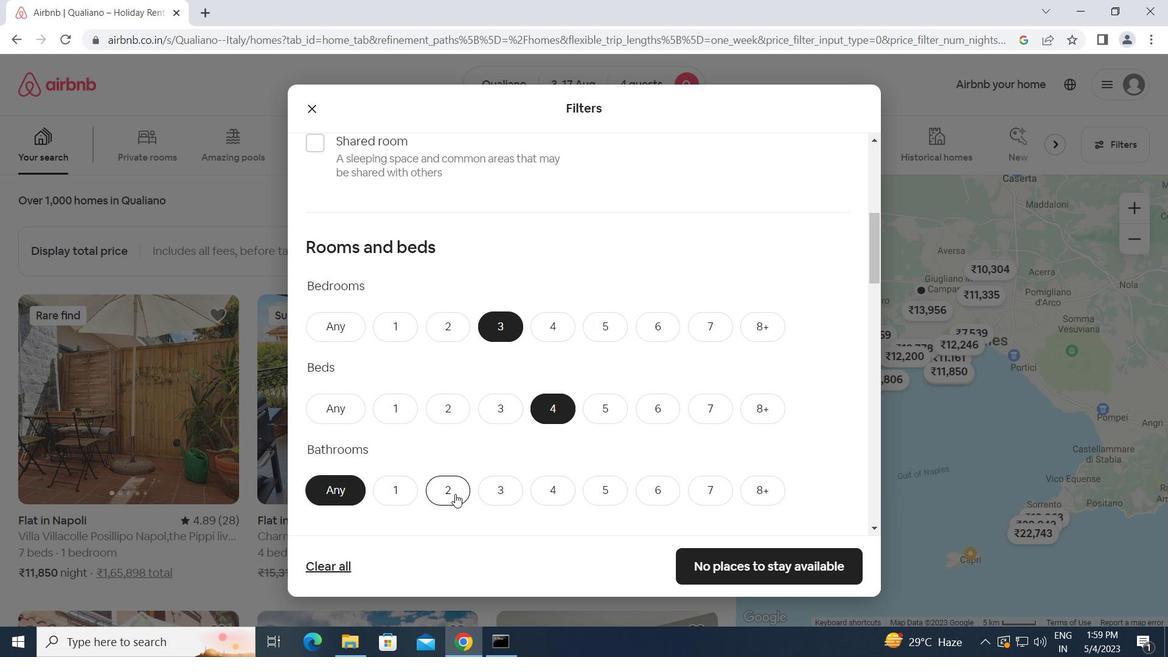 
Action: Mouse moved to (513, 499)
Screenshot: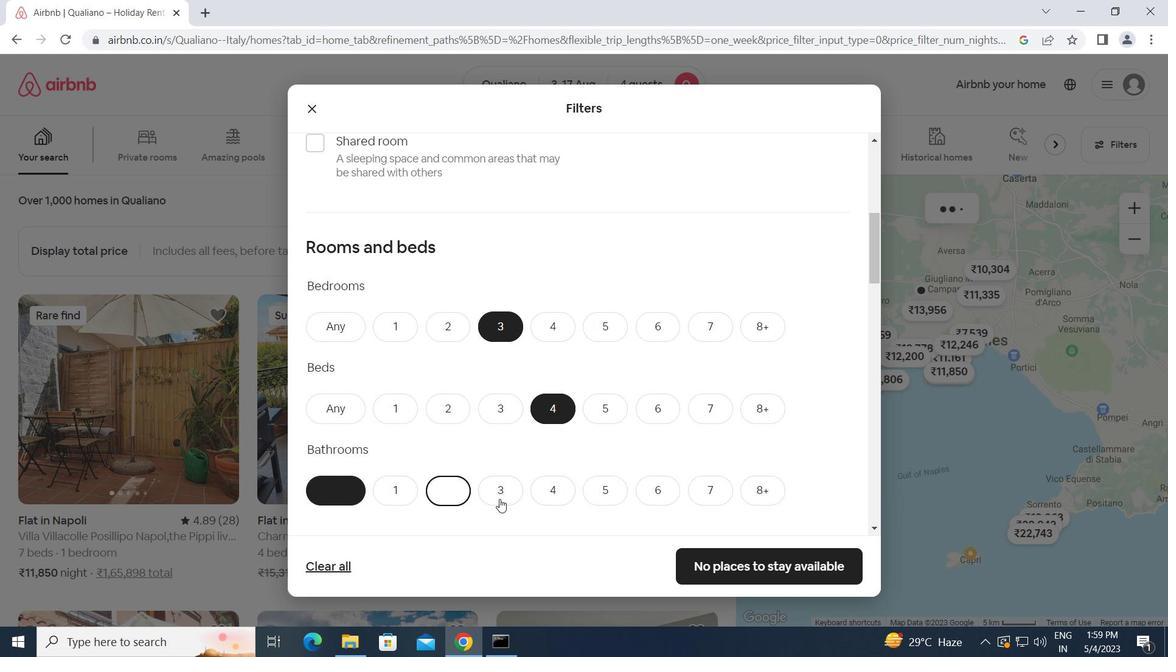 
Action: Mouse scrolled (513, 499) with delta (0, 0)
Screenshot: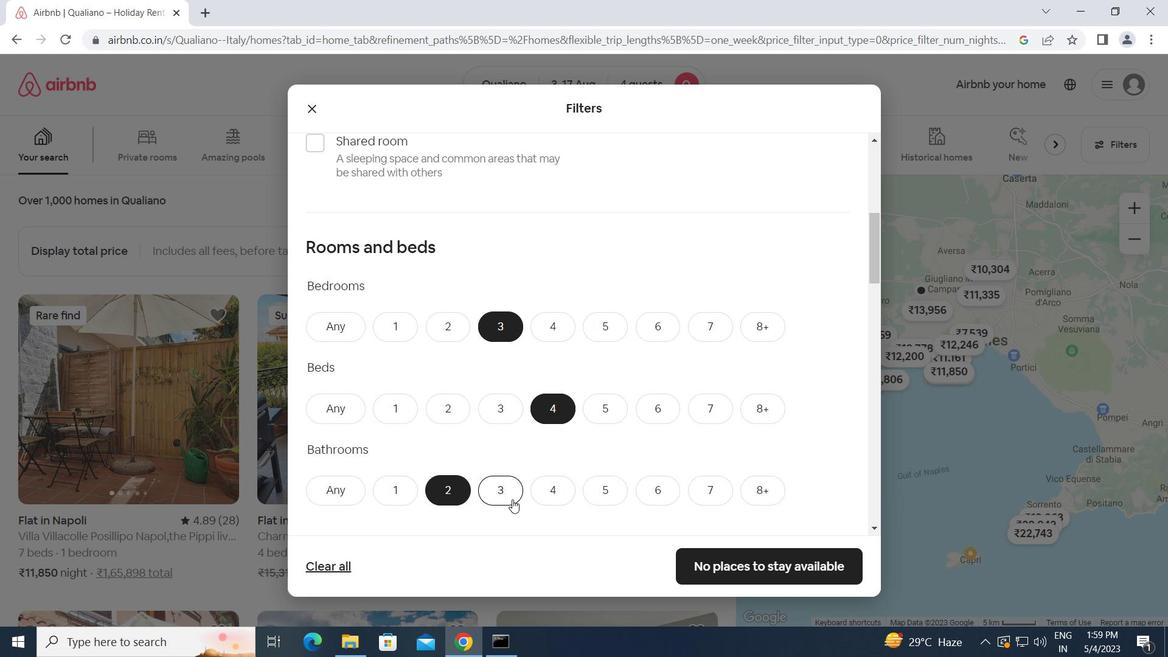 
Action: Mouse scrolled (513, 499) with delta (0, 0)
Screenshot: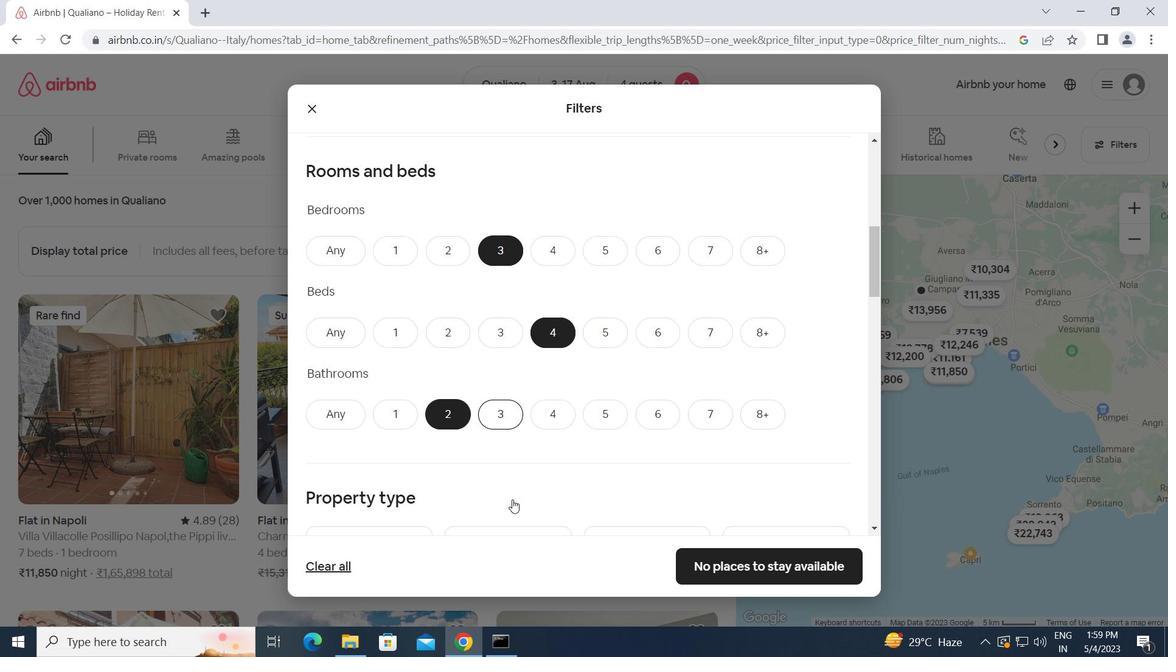 
Action: Mouse scrolled (513, 499) with delta (0, 0)
Screenshot: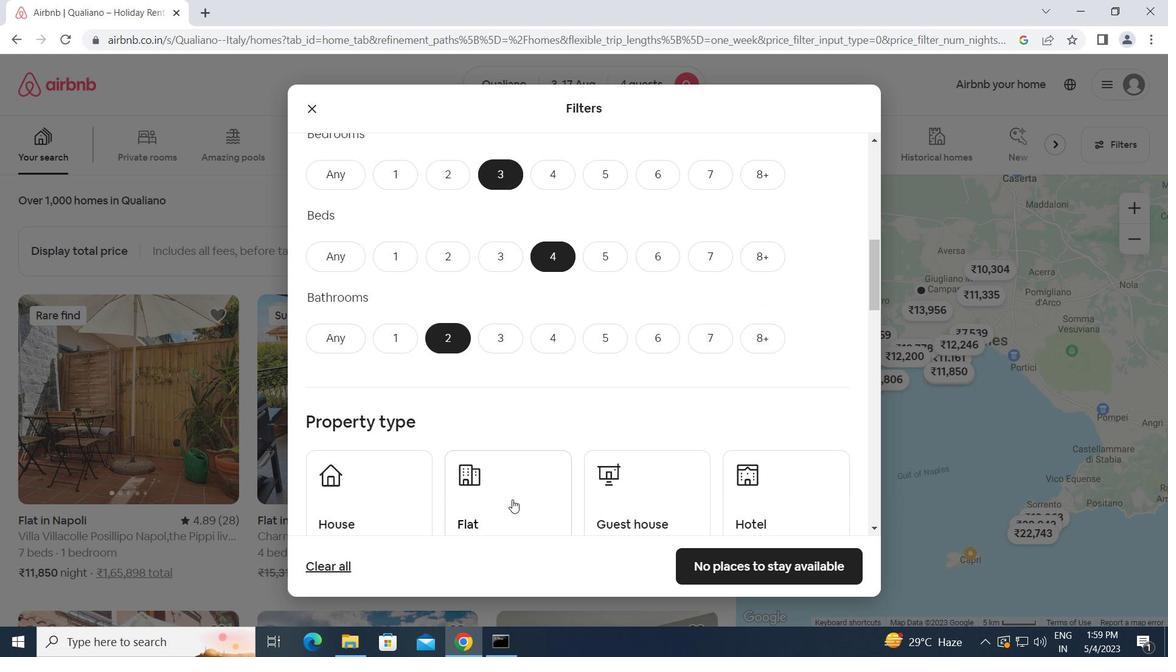 
Action: Mouse moved to (367, 440)
Screenshot: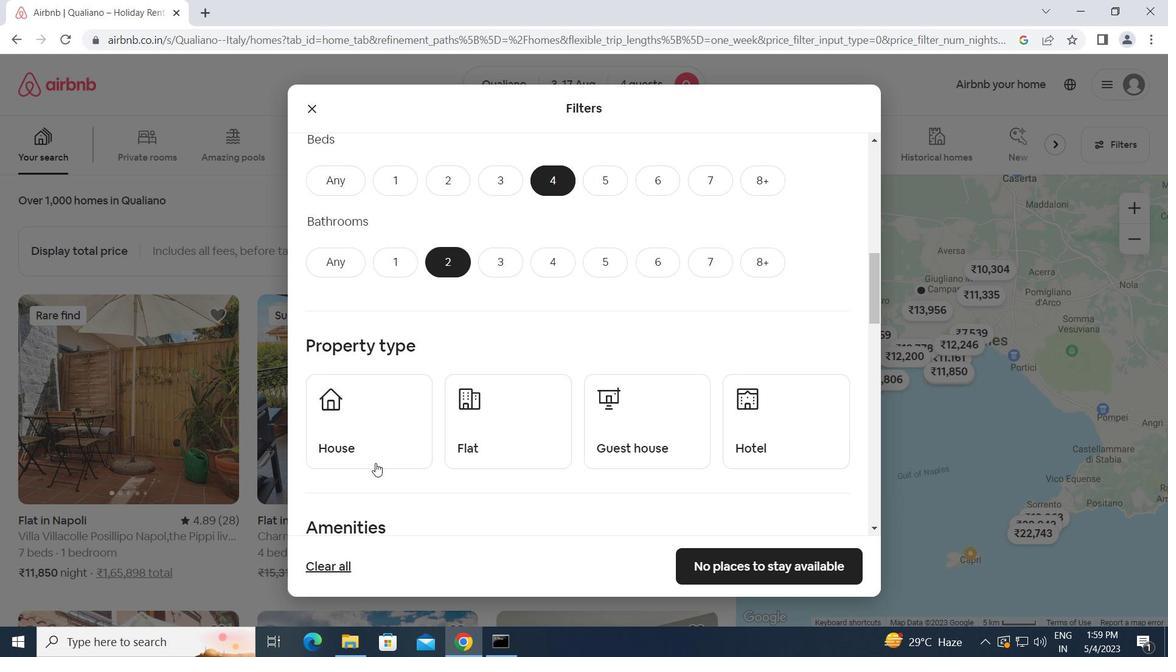 
Action: Mouse pressed left at (367, 440)
Screenshot: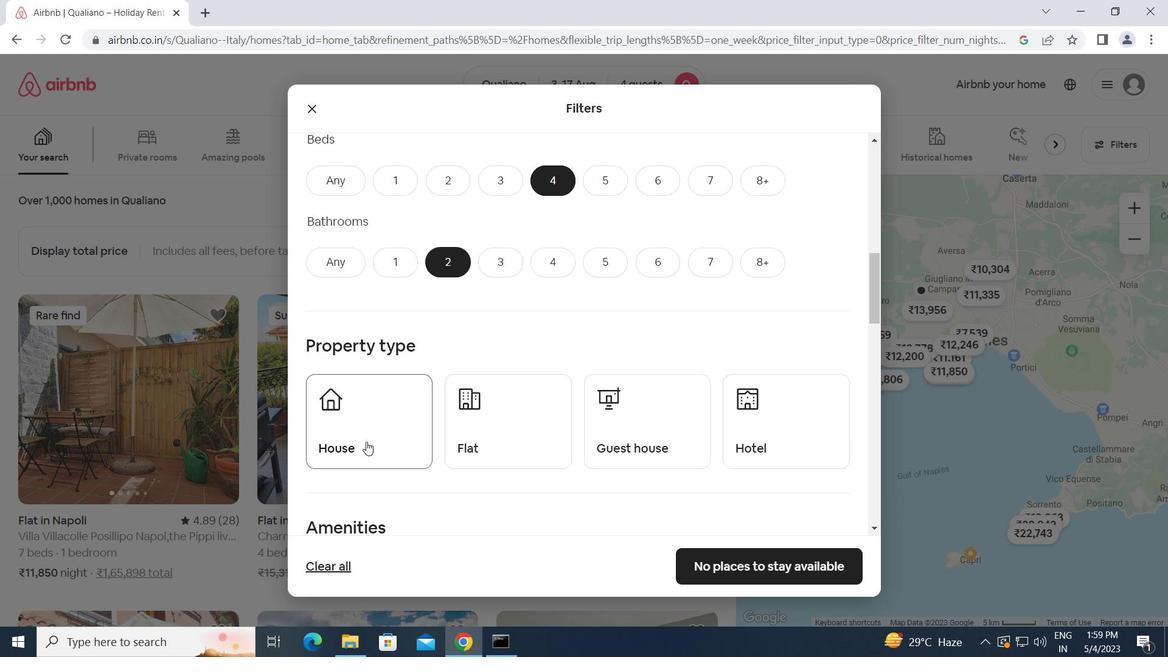 
Action: Mouse moved to (492, 434)
Screenshot: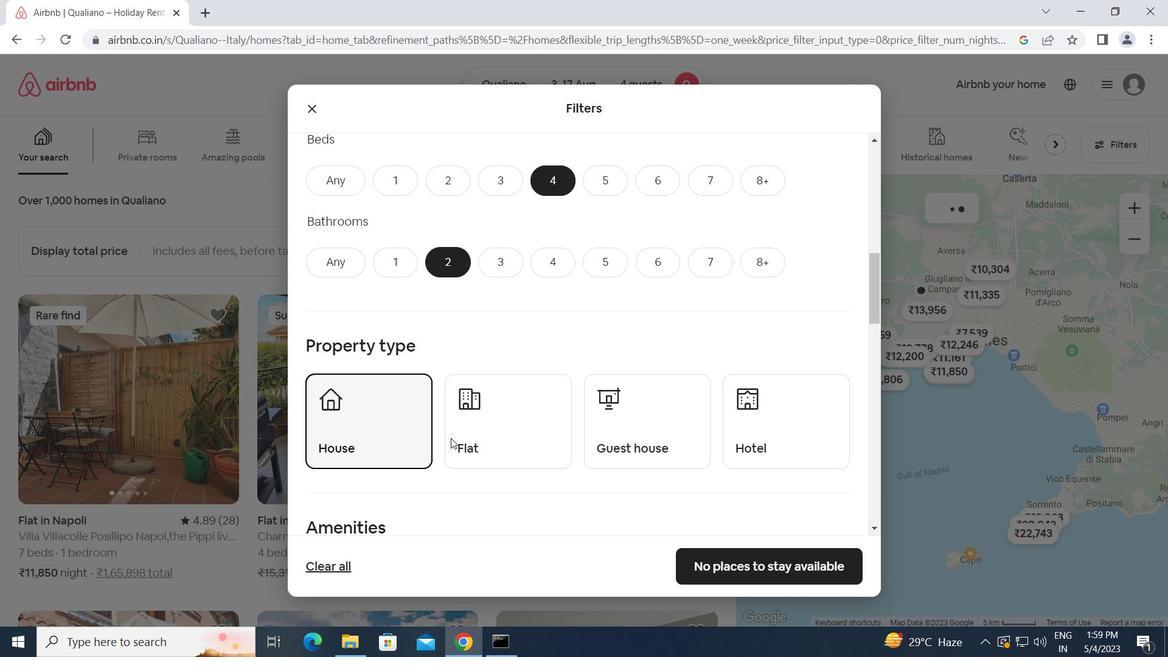 
Action: Mouse pressed left at (492, 434)
Screenshot: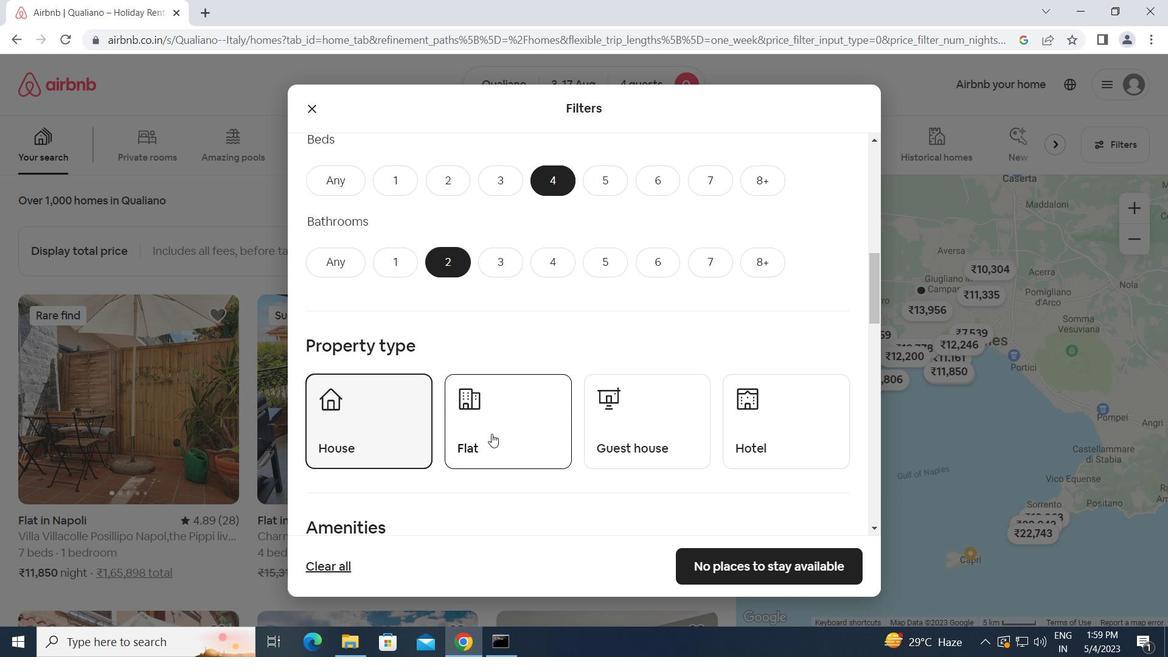 
Action: Mouse moved to (624, 432)
Screenshot: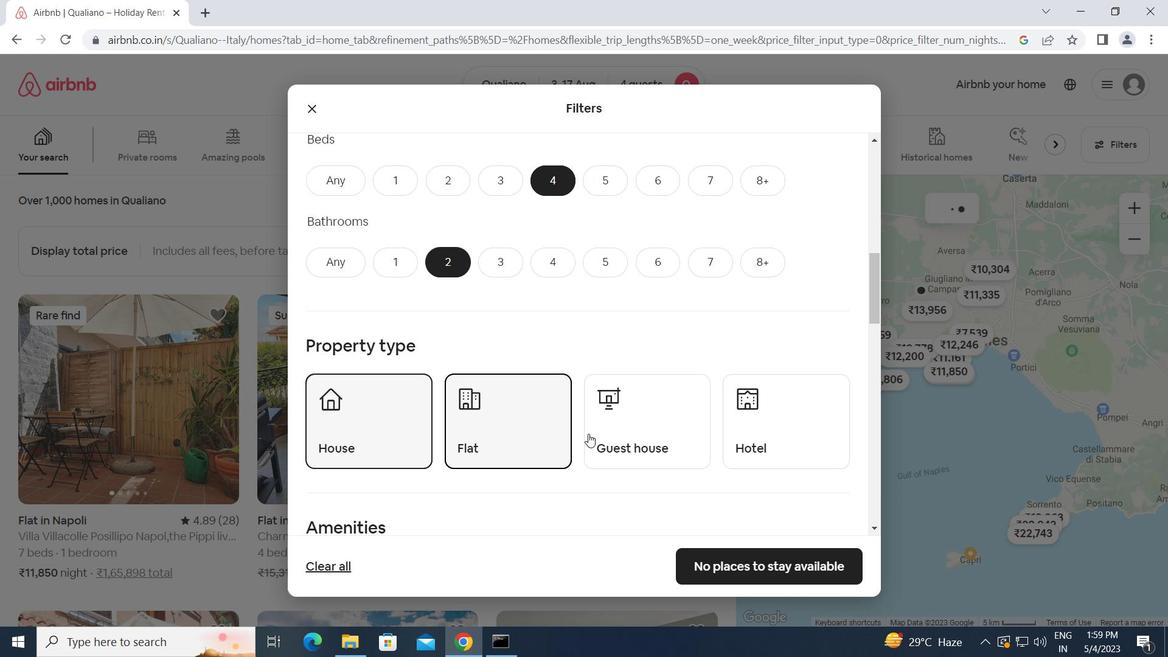 
Action: Mouse pressed left at (624, 432)
Screenshot: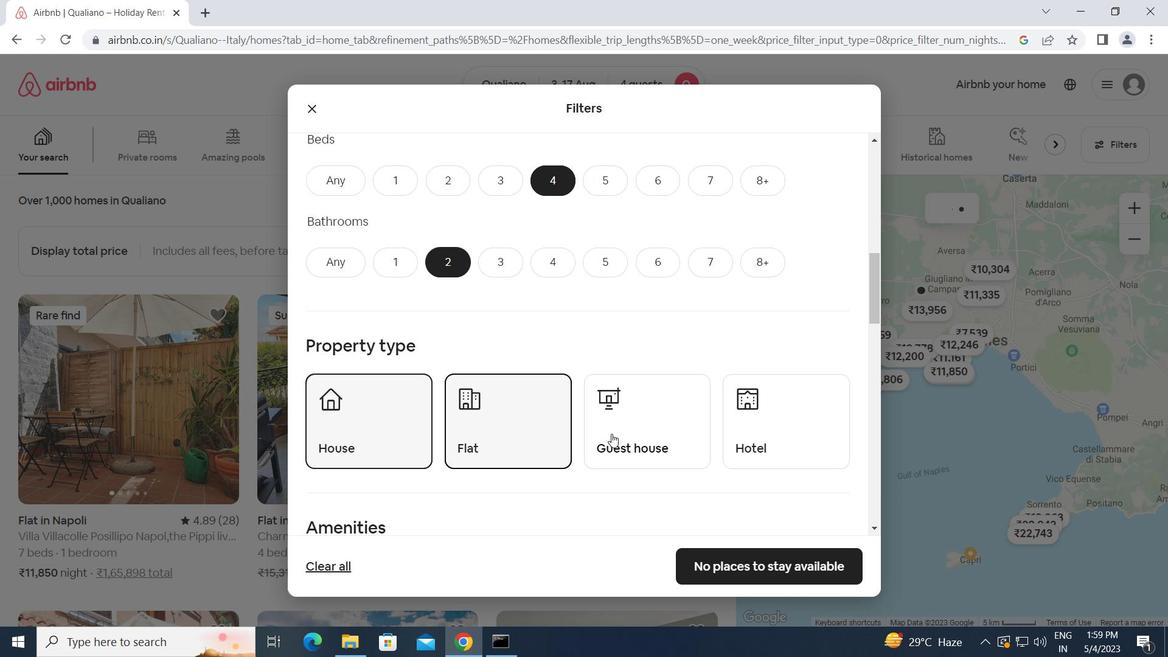 
Action: Mouse moved to (596, 508)
Screenshot: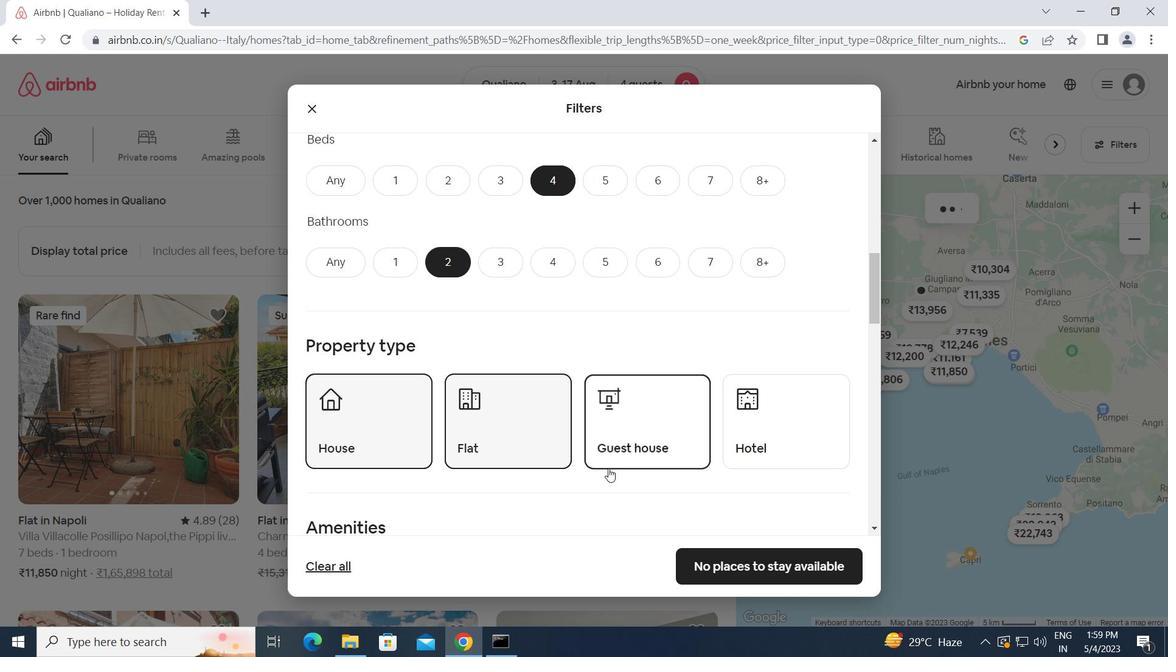 
Action: Mouse scrolled (596, 508) with delta (0, 0)
Screenshot: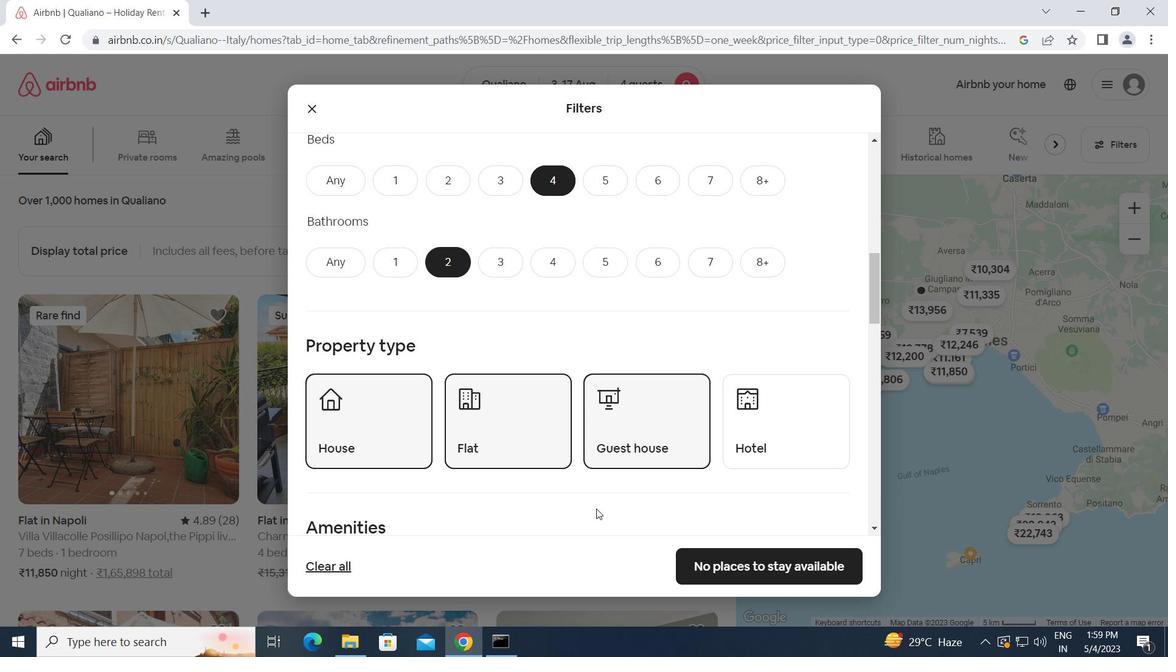 
Action: Mouse scrolled (596, 508) with delta (0, 0)
Screenshot: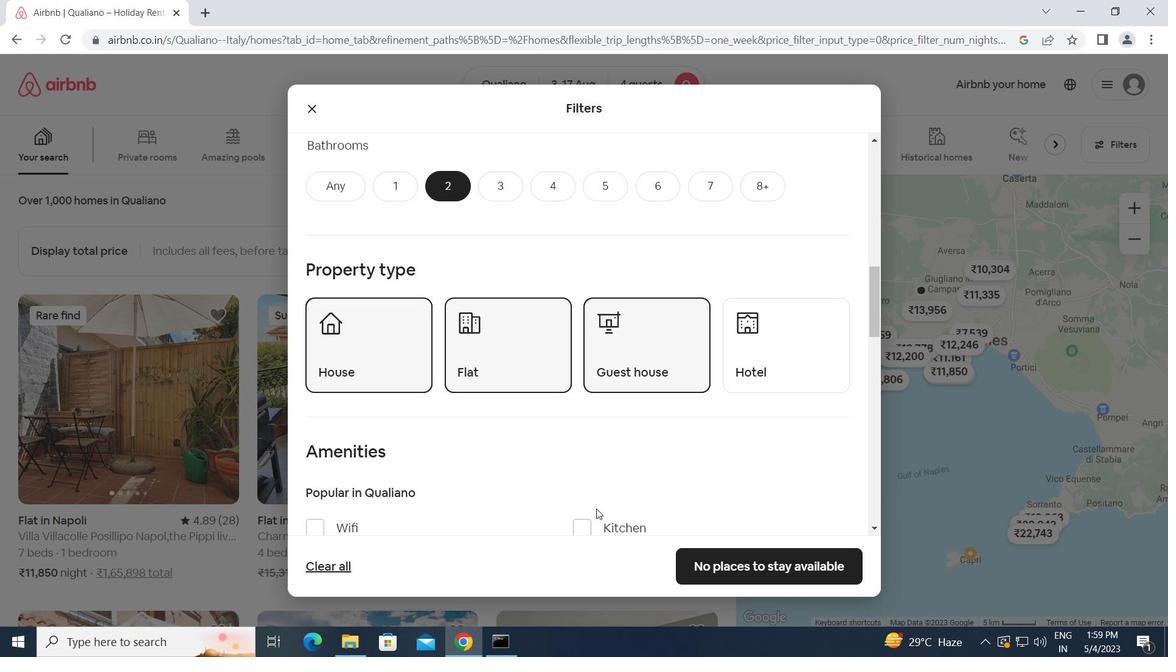 
Action: Mouse moved to (321, 449)
Screenshot: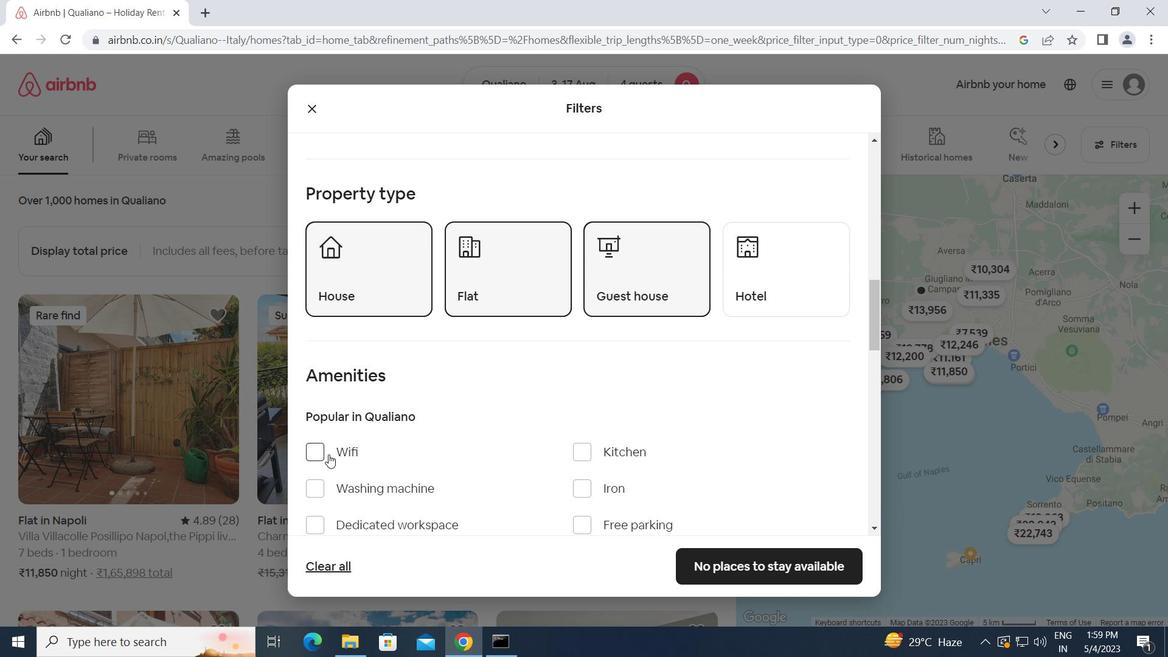 
Action: Mouse pressed left at (321, 449)
Screenshot: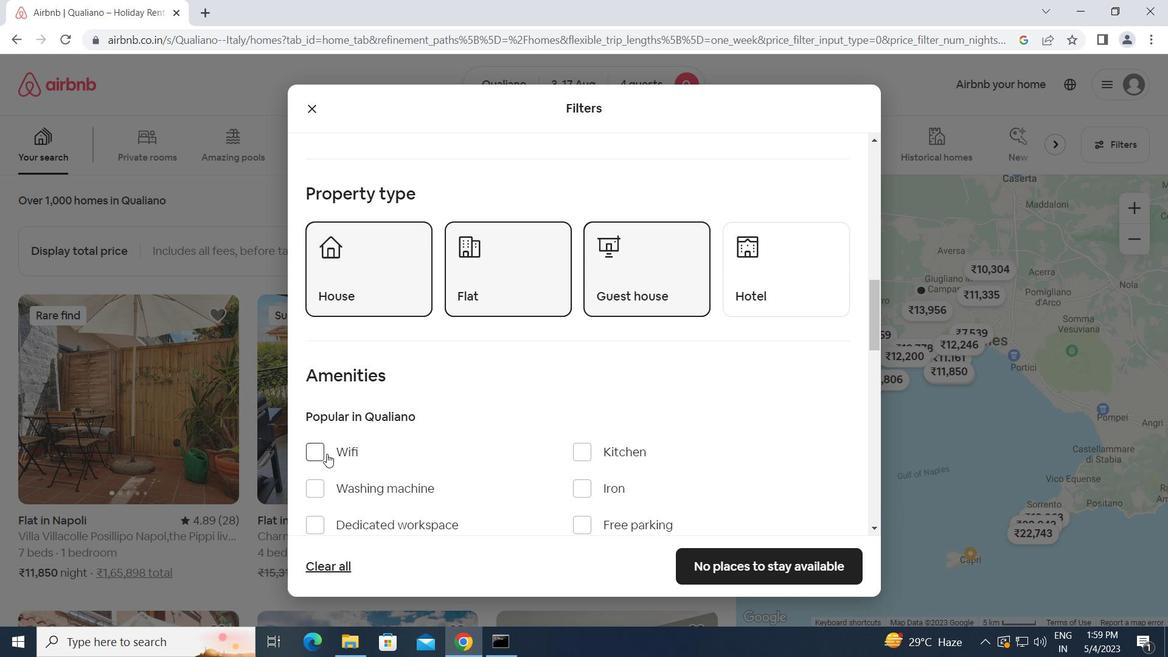 
Action: Mouse moved to (418, 465)
Screenshot: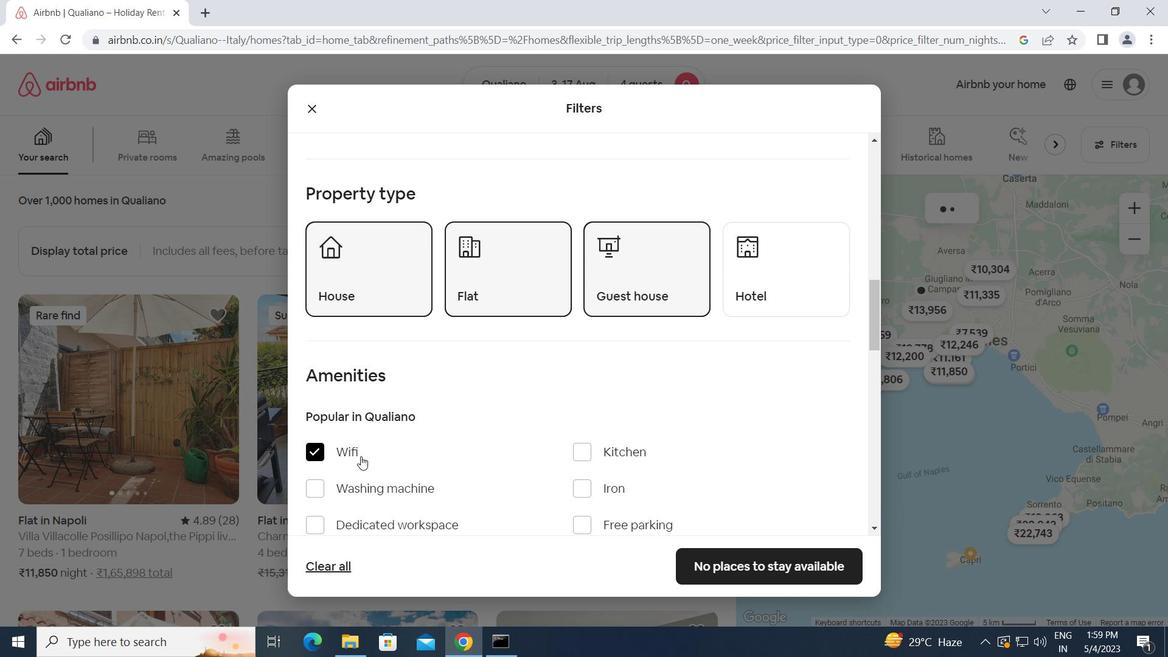 
Action: Mouse scrolled (418, 465) with delta (0, 0)
Screenshot: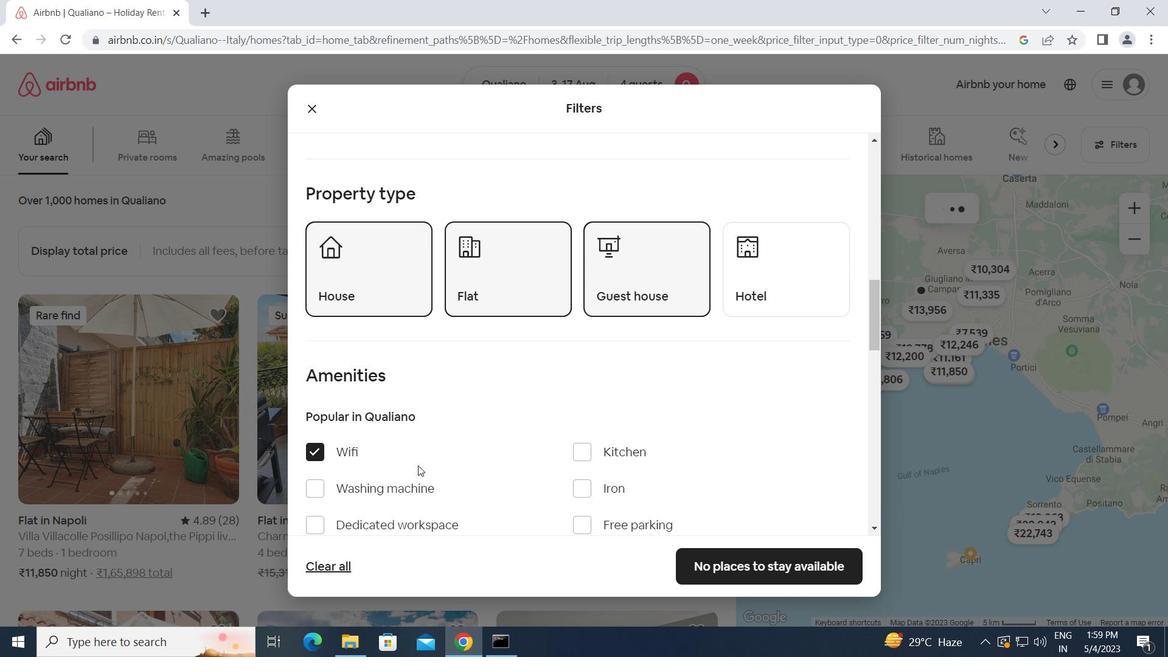 
Action: Mouse scrolled (418, 465) with delta (0, 0)
Screenshot: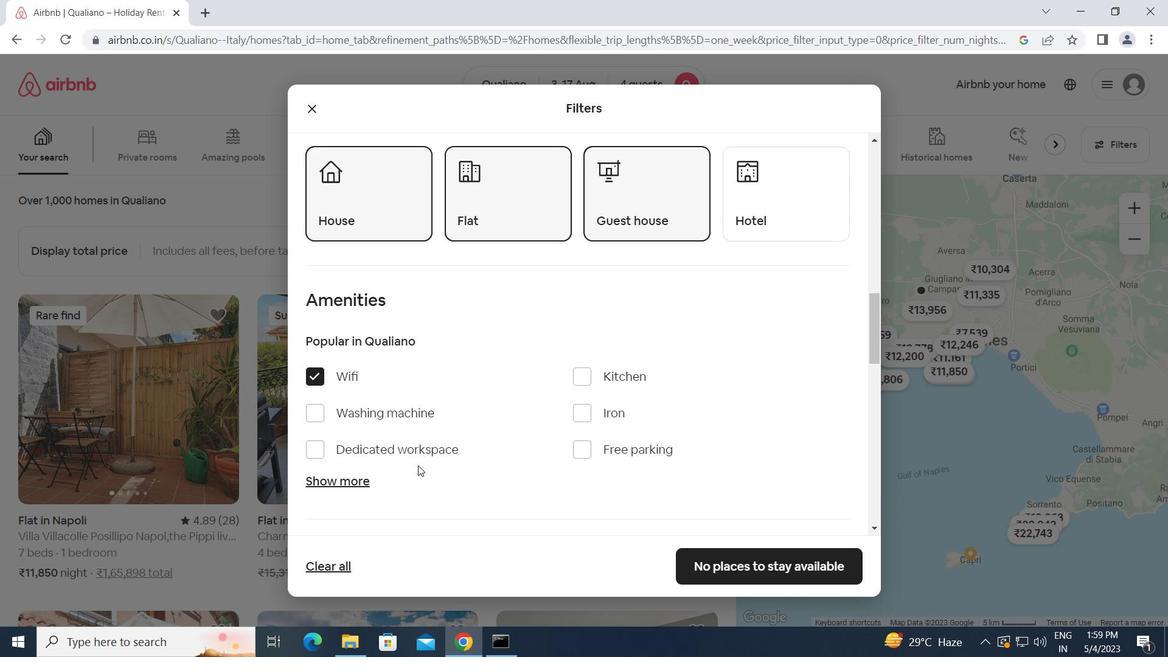 
Action: Mouse scrolled (418, 465) with delta (0, 0)
Screenshot: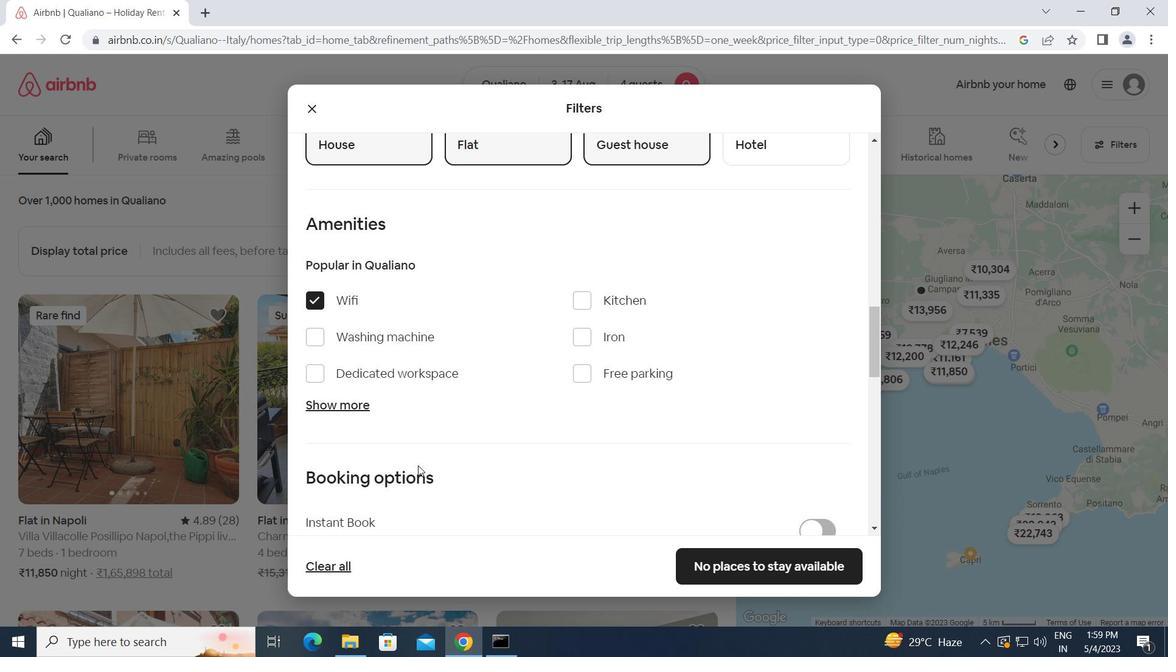 
Action: Mouse moved to (814, 507)
Screenshot: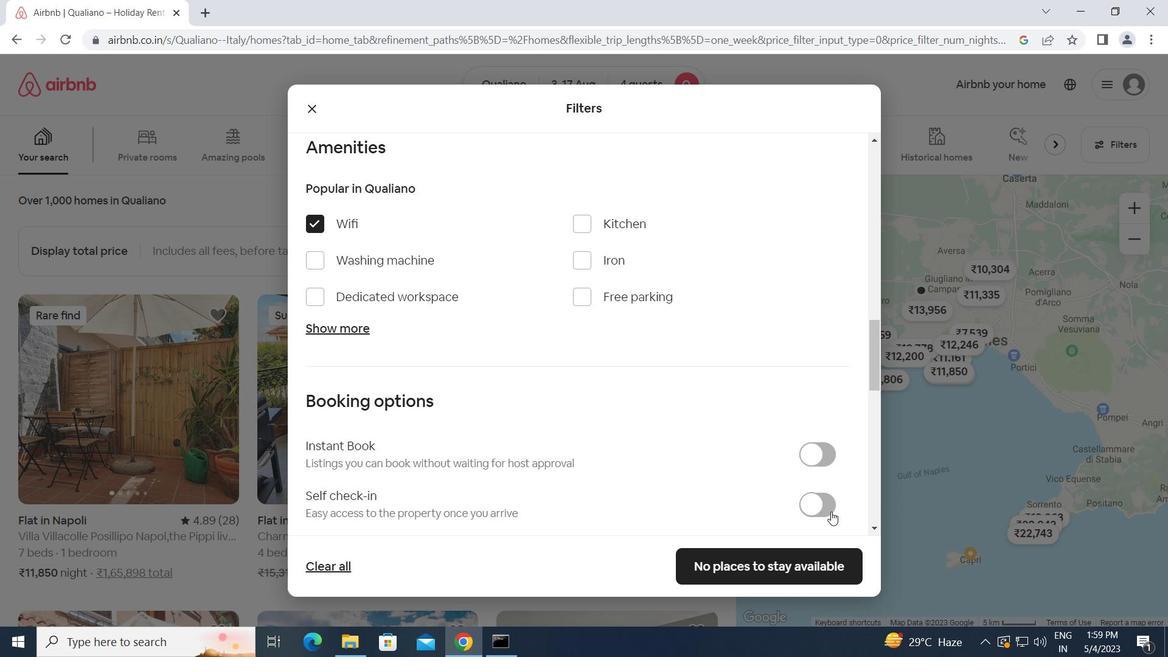 
Action: Mouse pressed left at (814, 507)
Screenshot: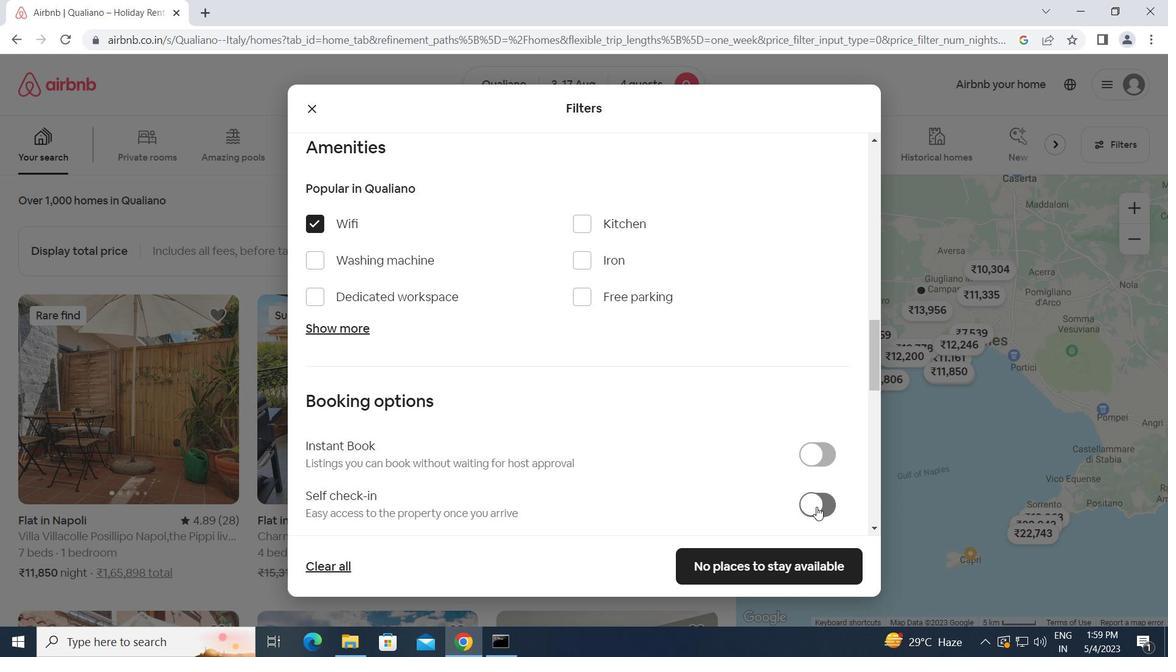 
Action: Mouse moved to (571, 524)
Screenshot: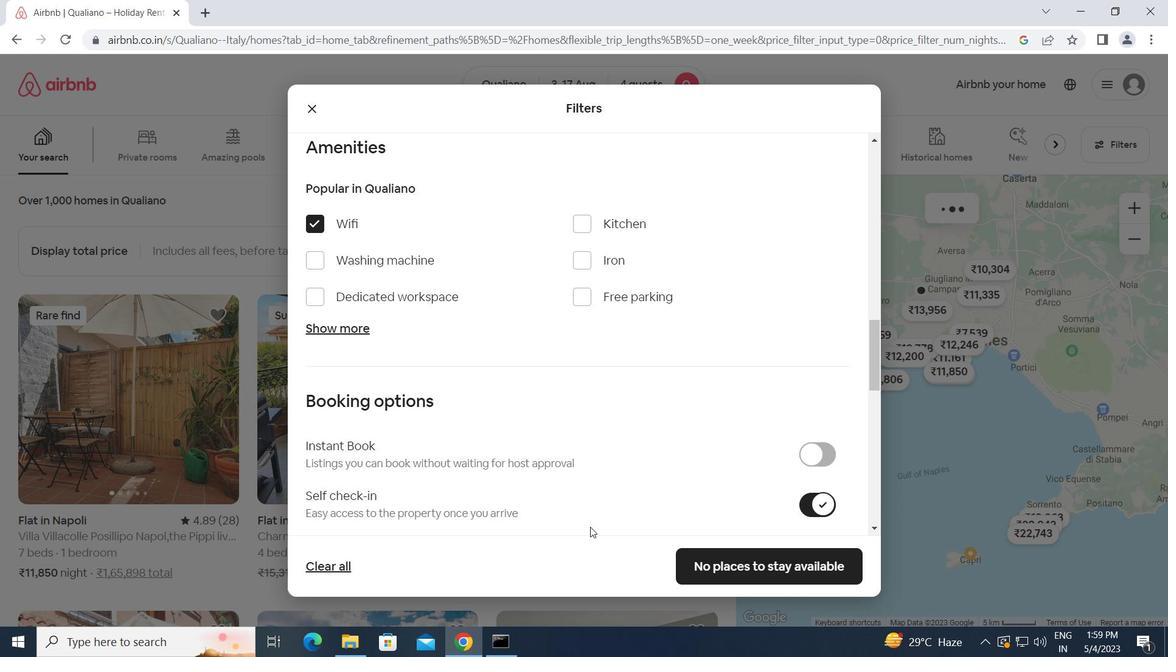 
Action: Mouse scrolled (571, 524) with delta (0, 0)
Screenshot: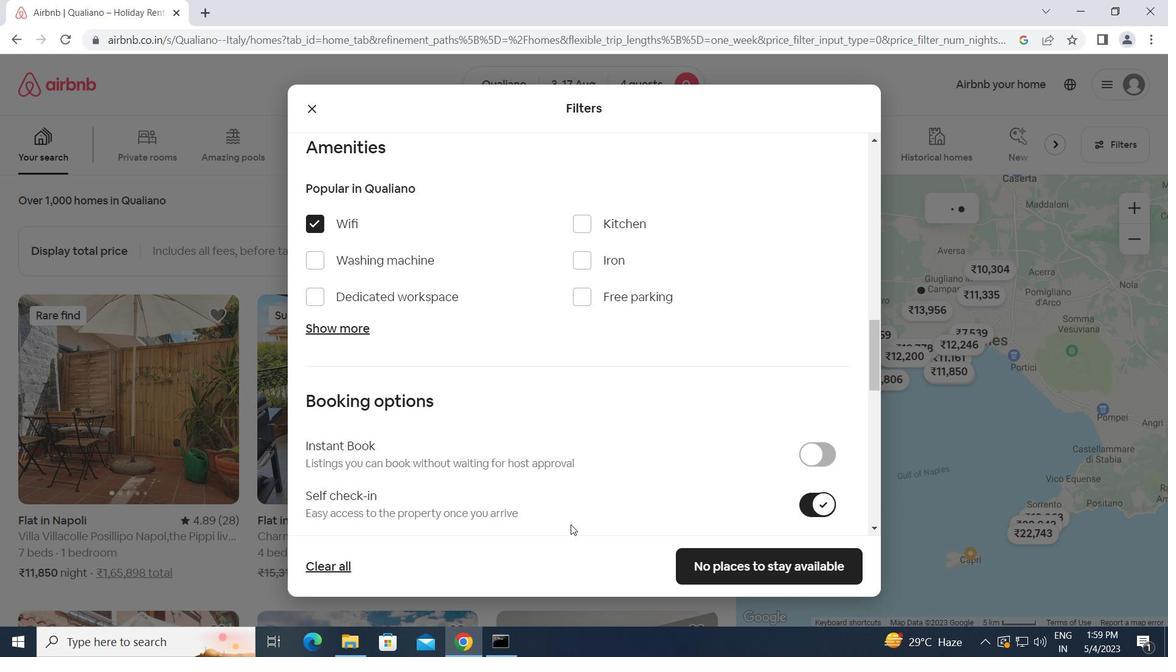 
Action: Mouse scrolled (571, 524) with delta (0, 0)
Screenshot: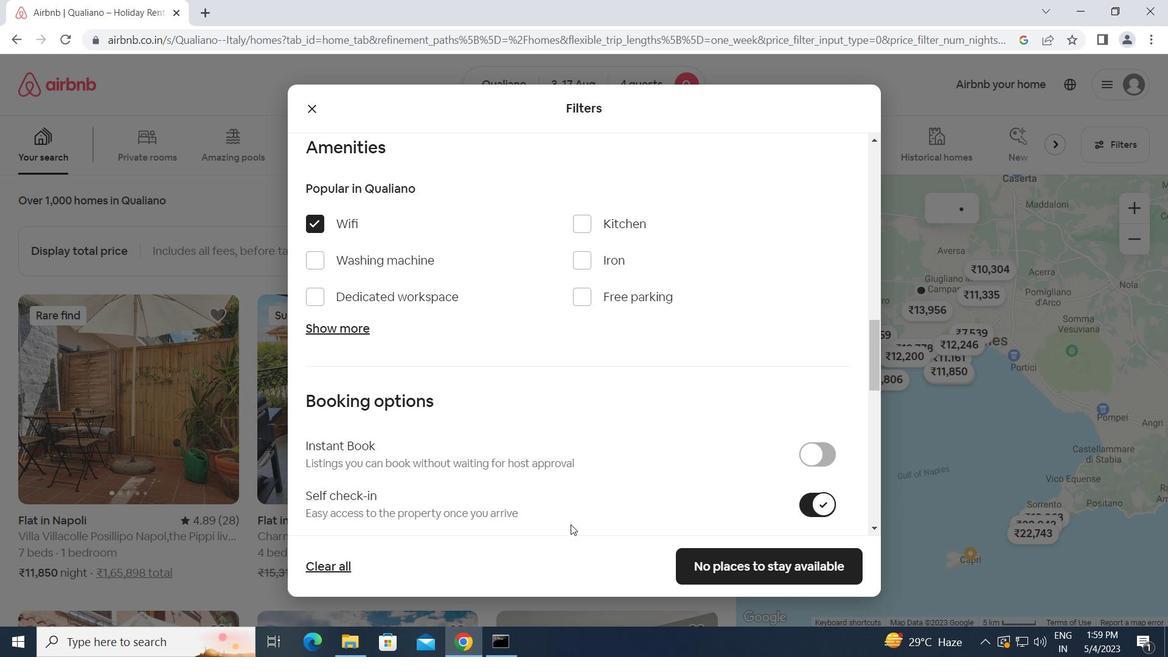 
Action: Mouse scrolled (571, 524) with delta (0, 0)
Screenshot: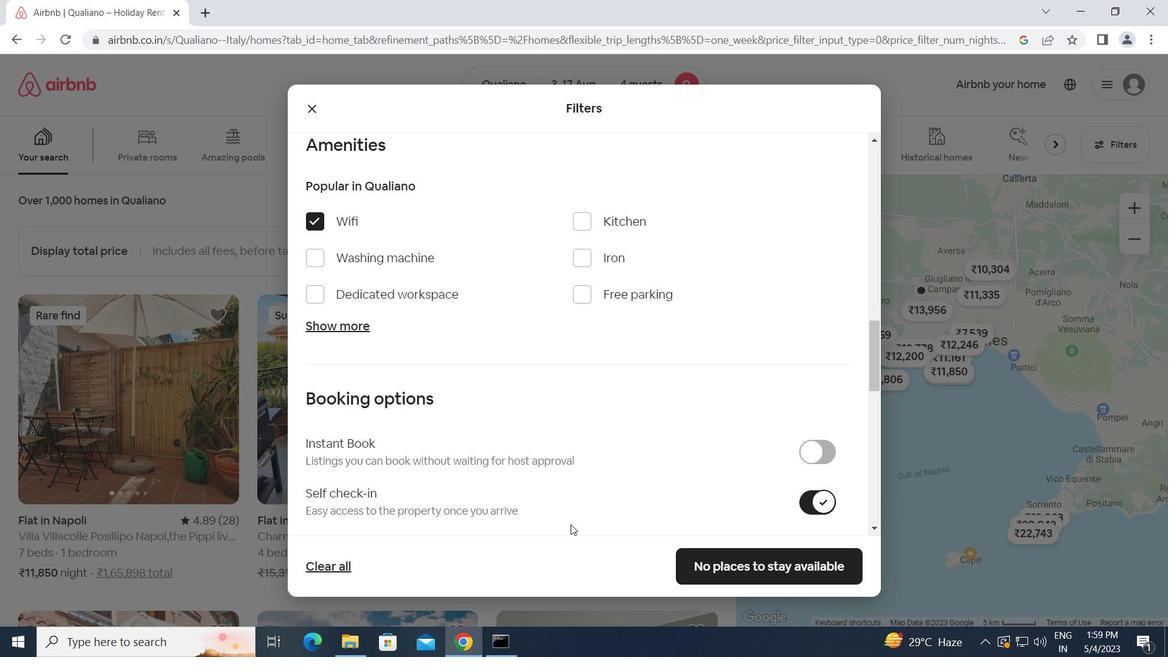 
Action: Mouse scrolled (571, 524) with delta (0, 0)
Screenshot: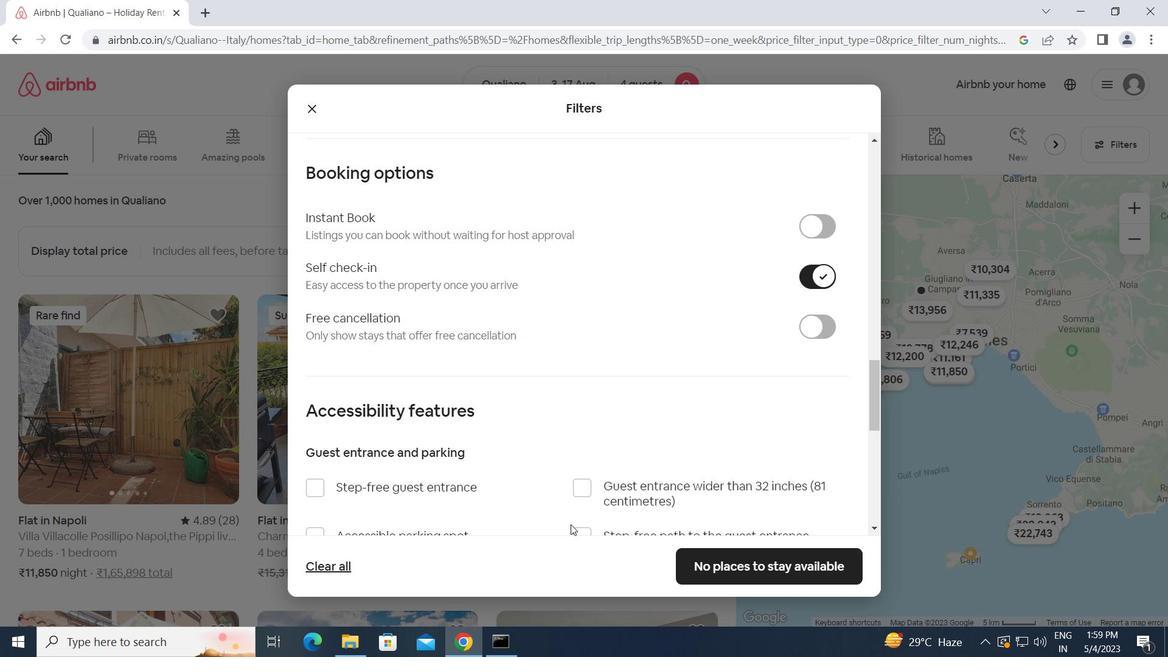
Action: Mouse scrolled (571, 524) with delta (0, 0)
Screenshot: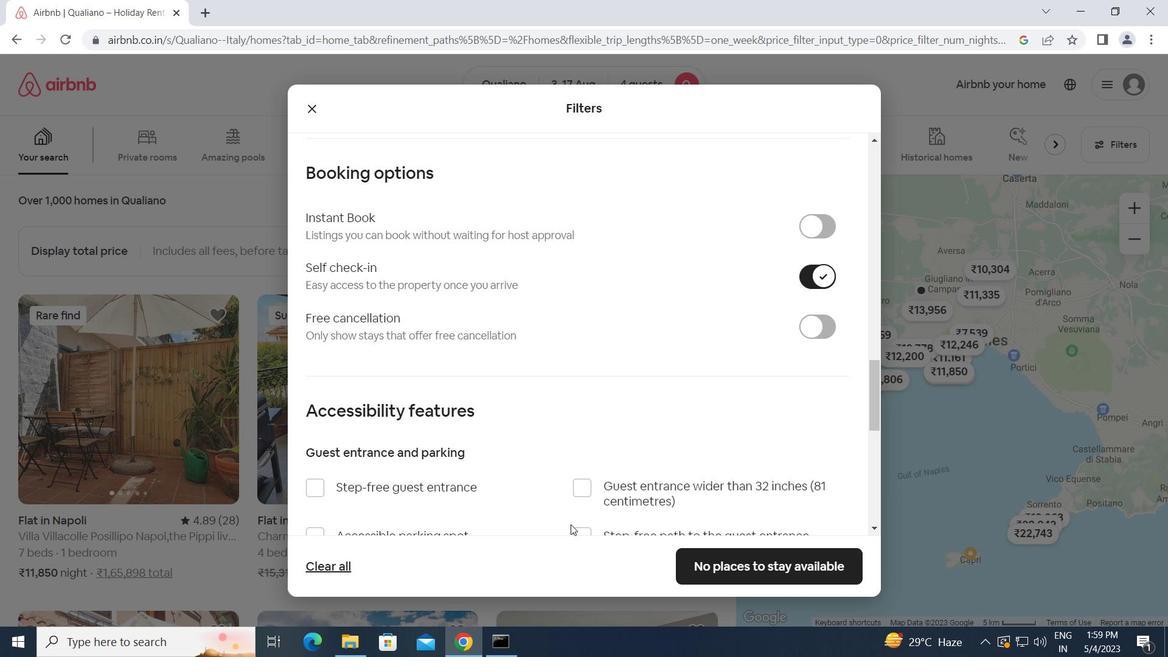 
Action: Mouse scrolled (571, 524) with delta (0, 0)
Screenshot: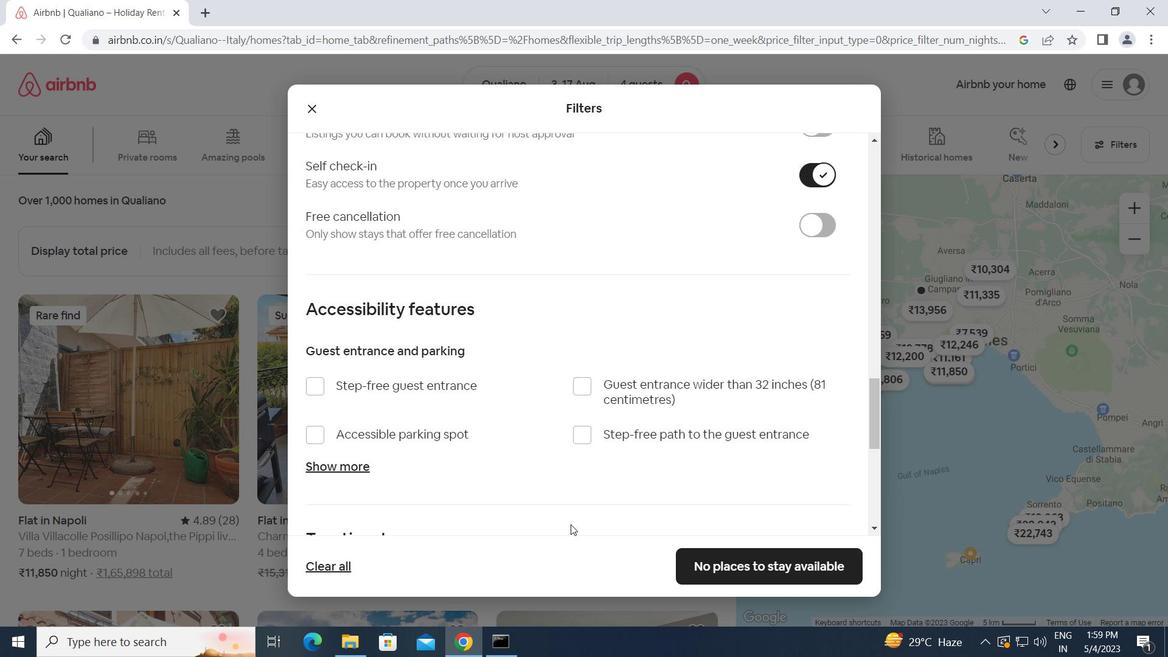 
Action: Mouse scrolled (571, 524) with delta (0, 0)
Screenshot: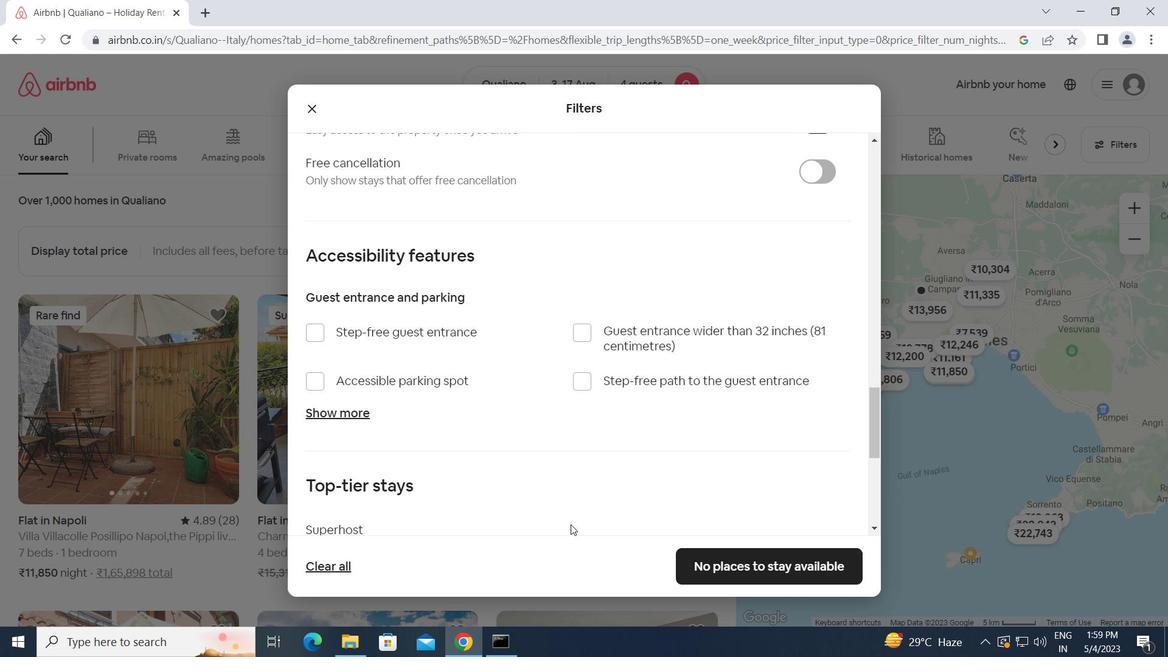 
Action: Mouse scrolled (571, 524) with delta (0, 0)
Screenshot: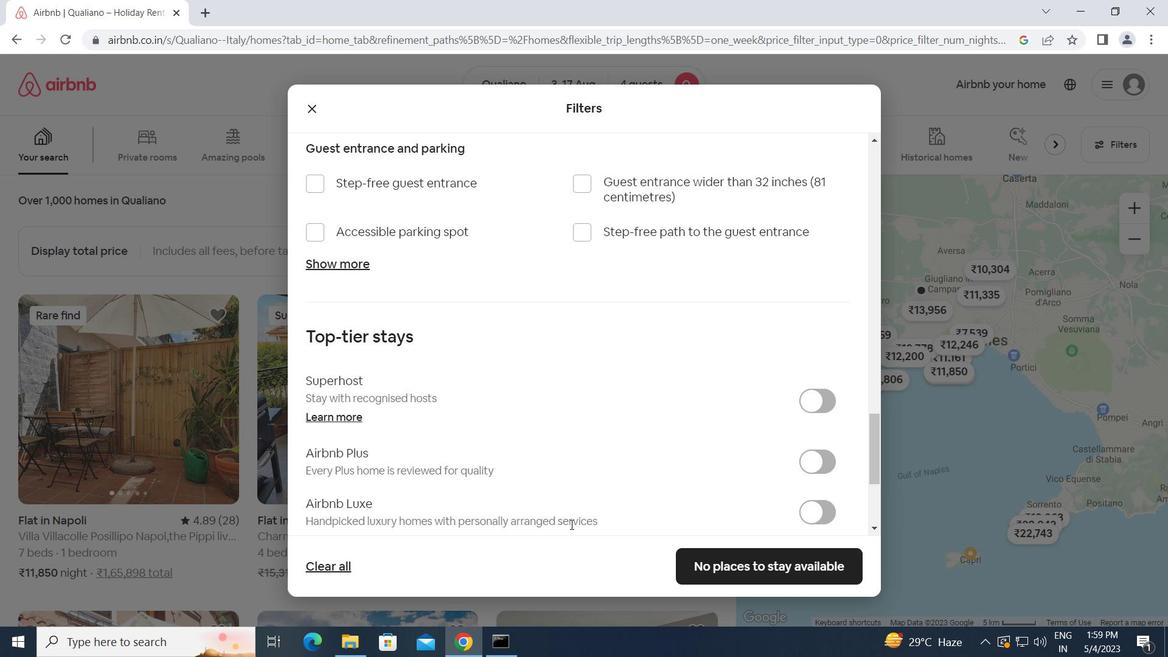 
Action: Mouse scrolled (571, 524) with delta (0, 0)
Screenshot: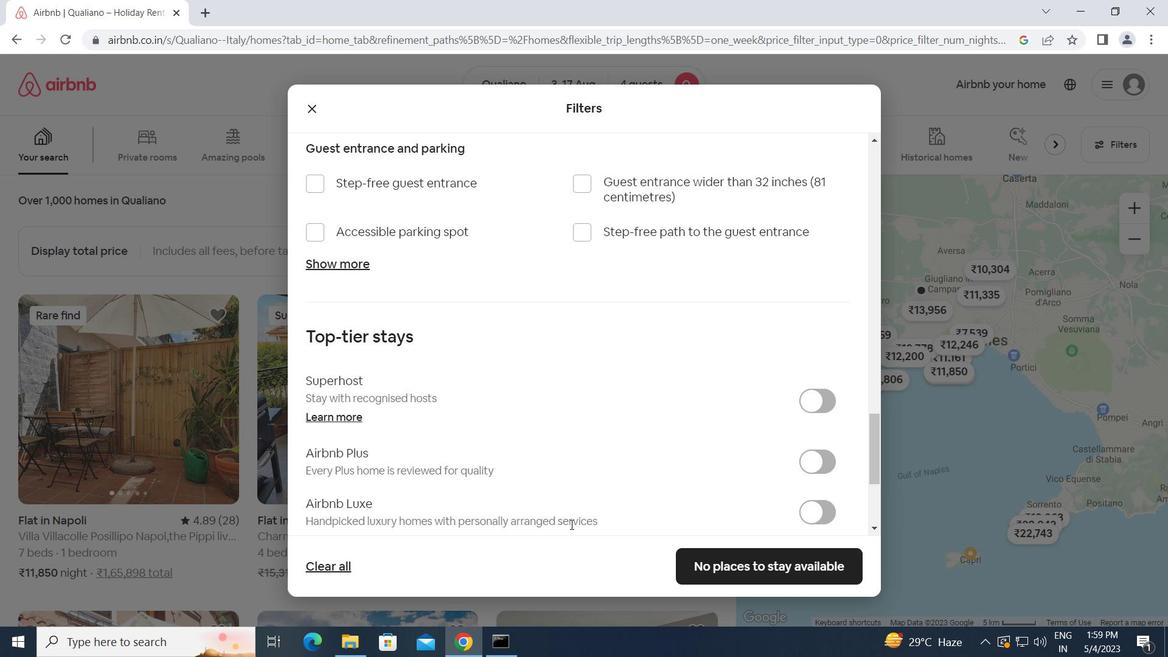 
Action: Mouse scrolled (571, 524) with delta (0, 0)
Screenshot: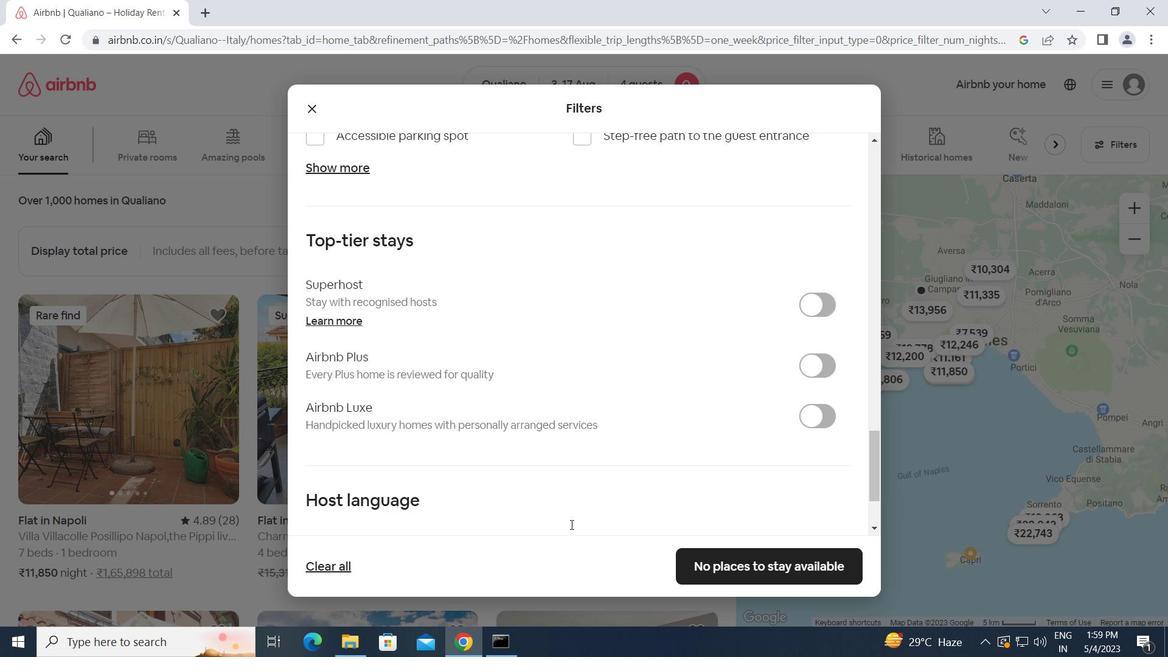 
Action: Mouse moved to (307, 420)
Screenshot: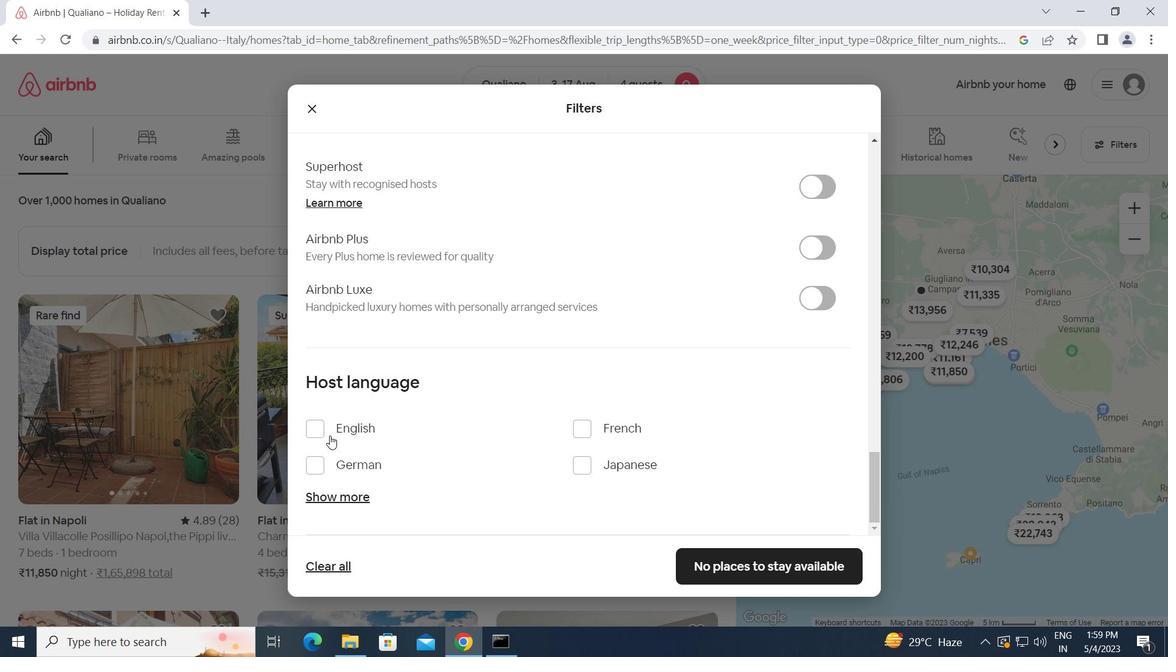
Action: Mouse pressed left at (307, 420)
Screenshot: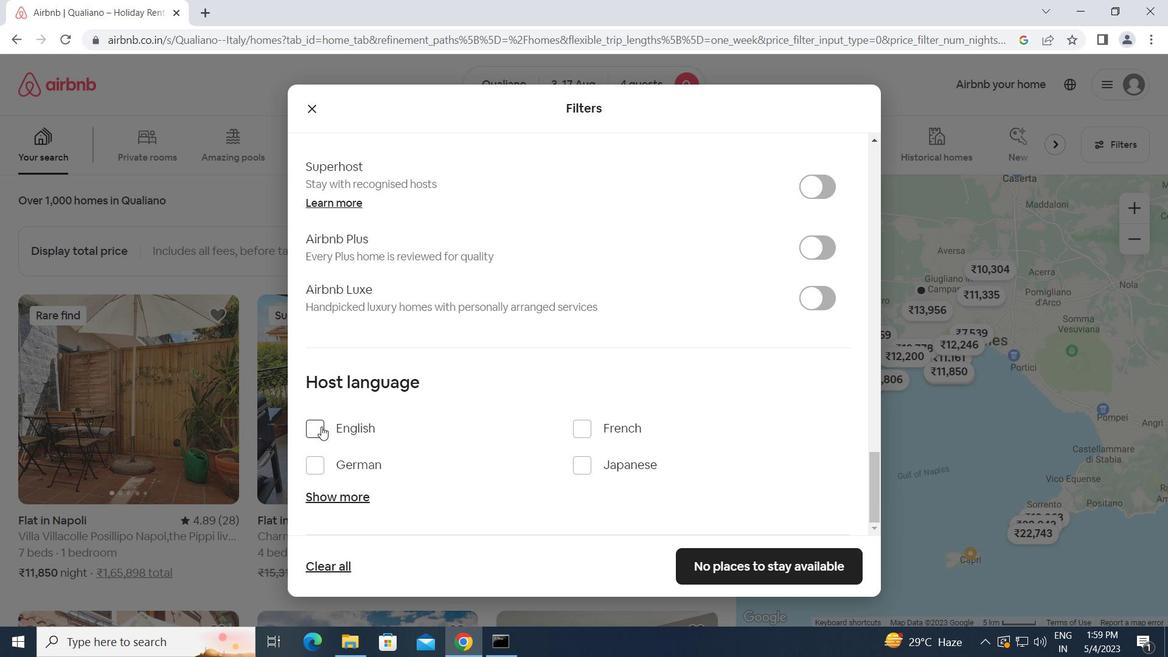 
Action: Mouse moved to (726, 559)
Screenshot: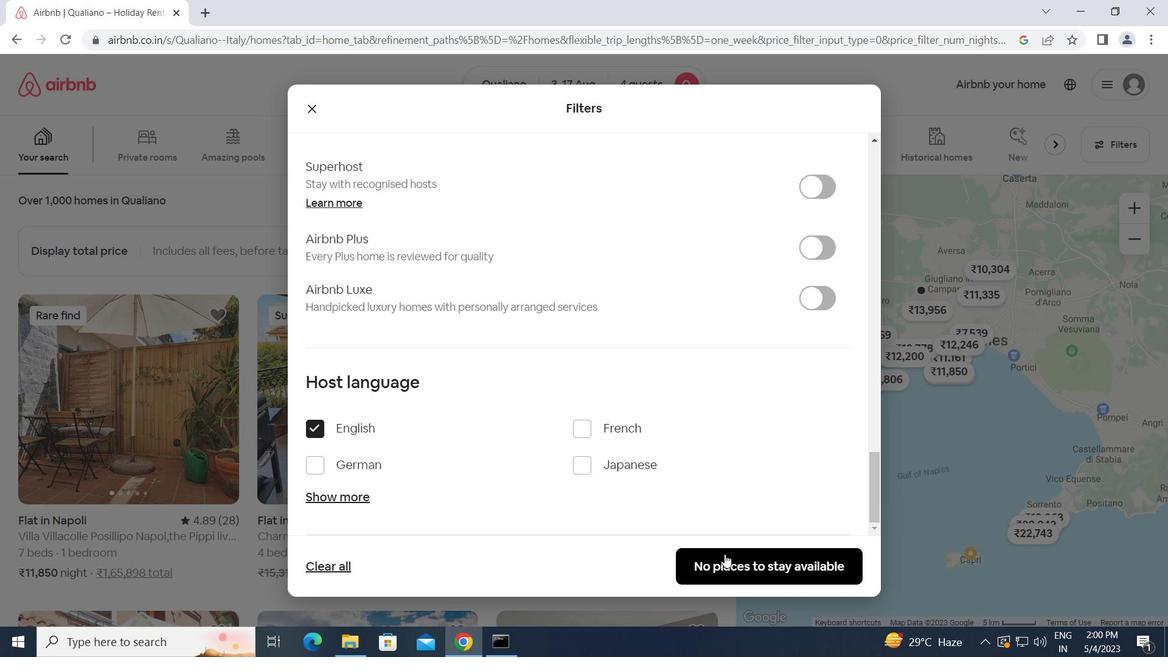 
Action: Mouse pressed left at (726, 559)
Screenshot: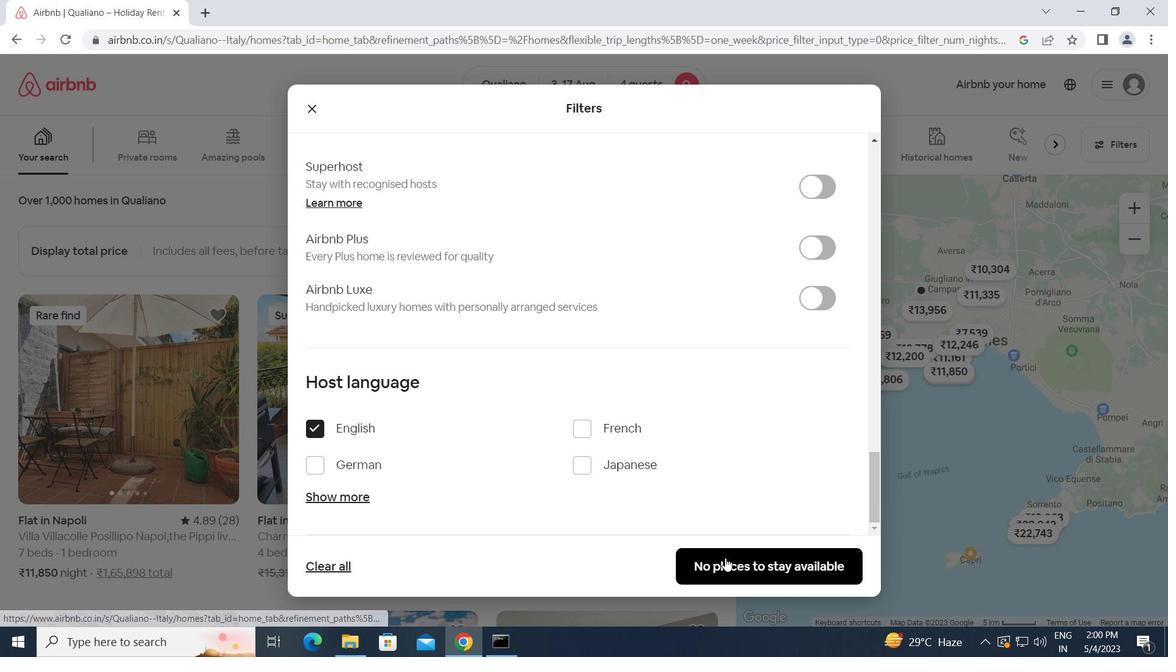 
